 Task: Utilize Asana's Dependencies to ensure security updates are completed in a coordinated manner.
Action: Mouse moved to (305, 133)
Screenshot: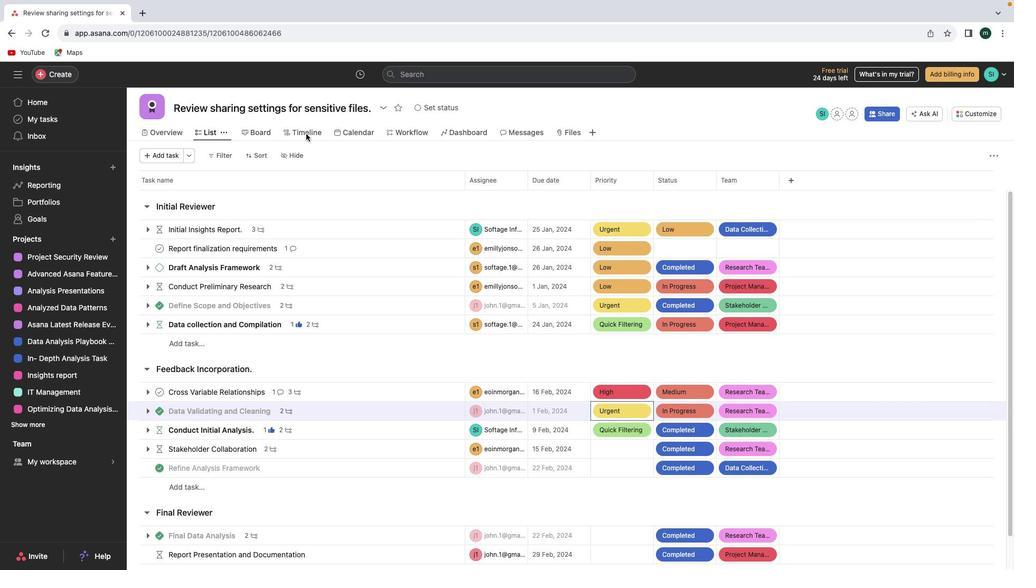 
Action: Mouse pressed left at (305, 133)
Screenshot: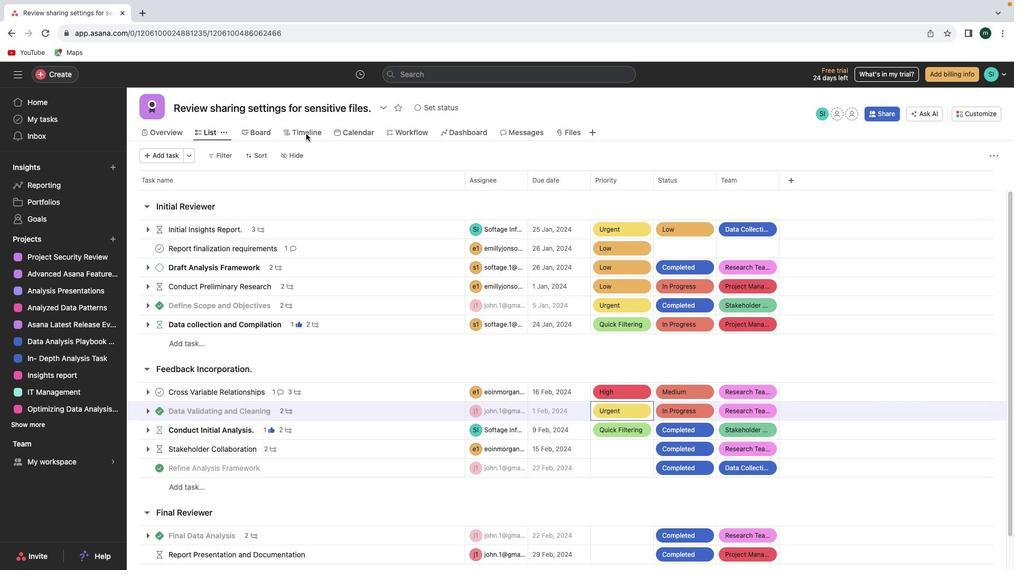 
Action: Mouse pressed left at (305, 133)
Screenshot: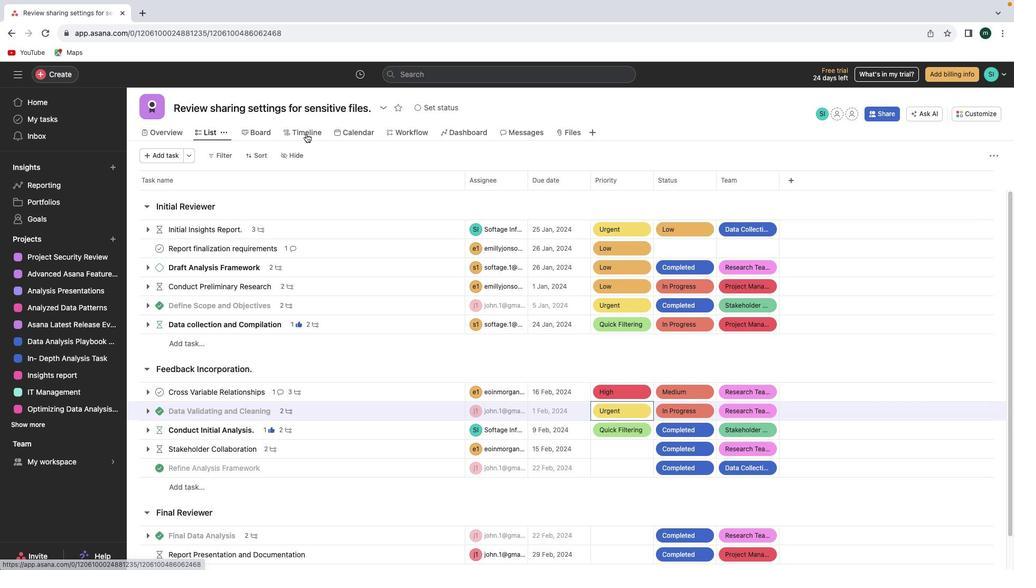 
Action: Mouse moved to (365, 252)
Screenshot: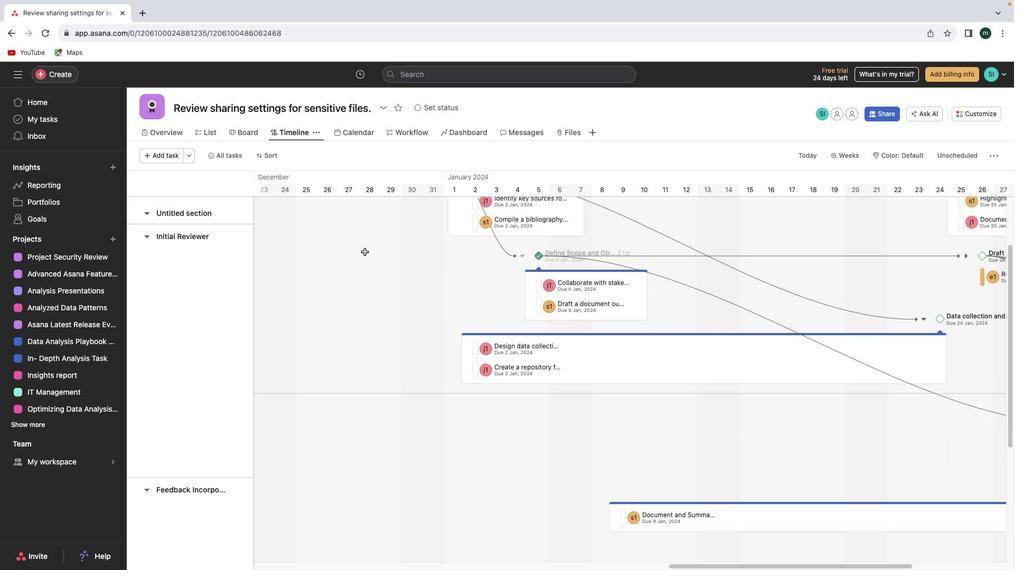 
Action: Mouse scrolled (365, 252) with delta (0, 0)
Screenshot: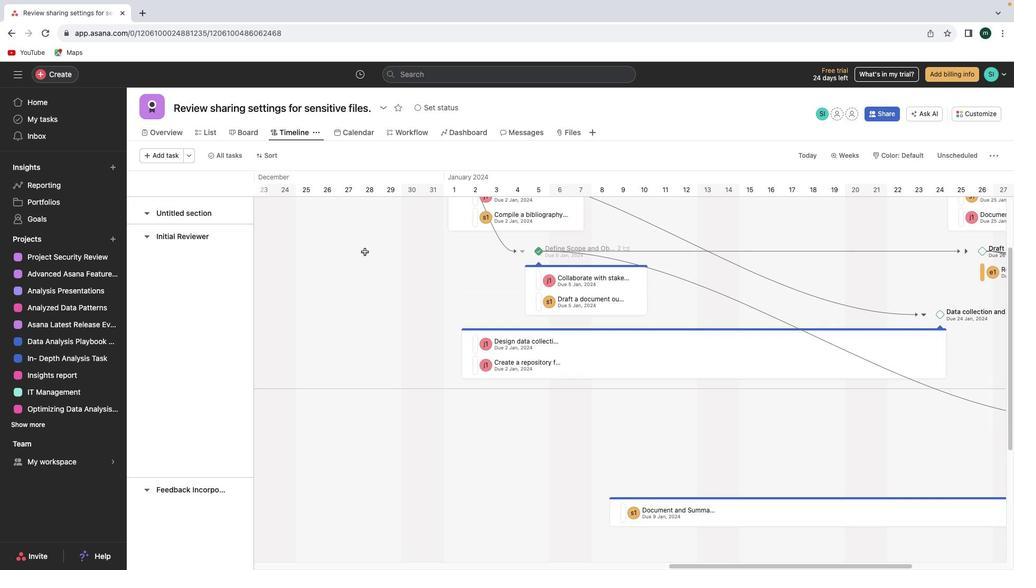 
Action: Mouse scrolled (365, 252) with delta (0, 0)
Screenshot: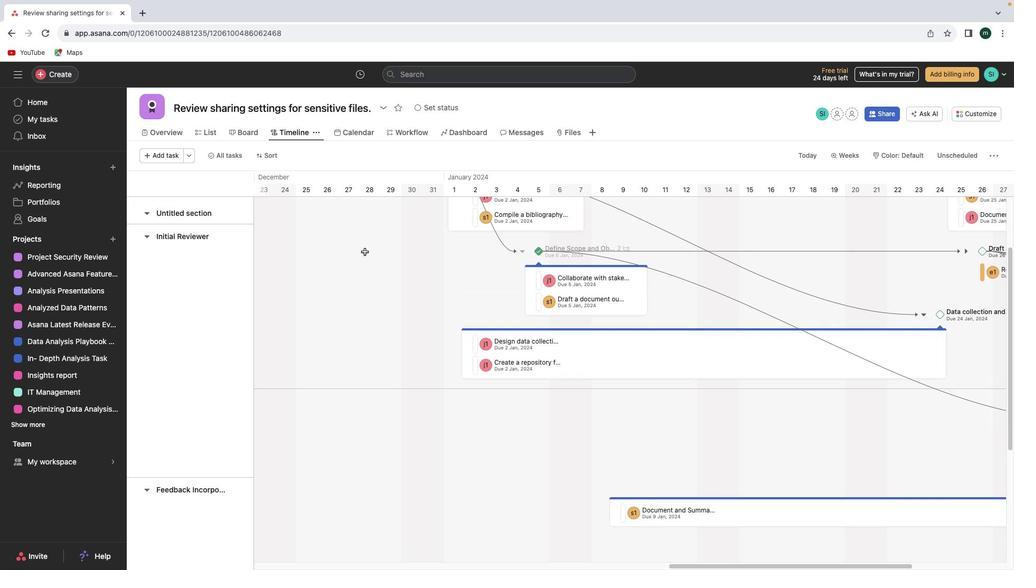 
Action: Mouse scrolled (365, 252) with delta (0, -1)
Screenshot: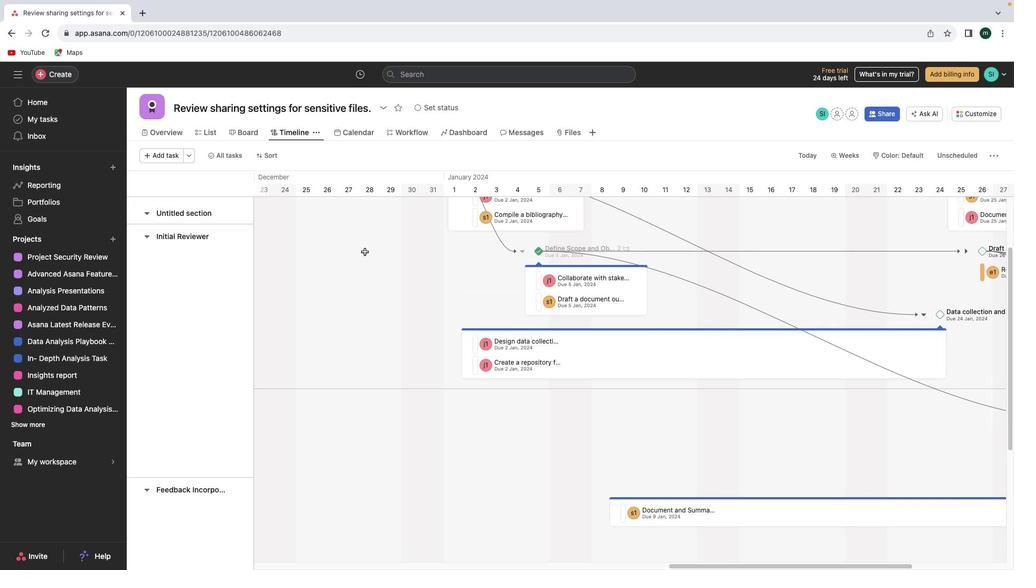 
Action: Mouse scrolled (365, 252) with delta (0, 0)
Screenshot: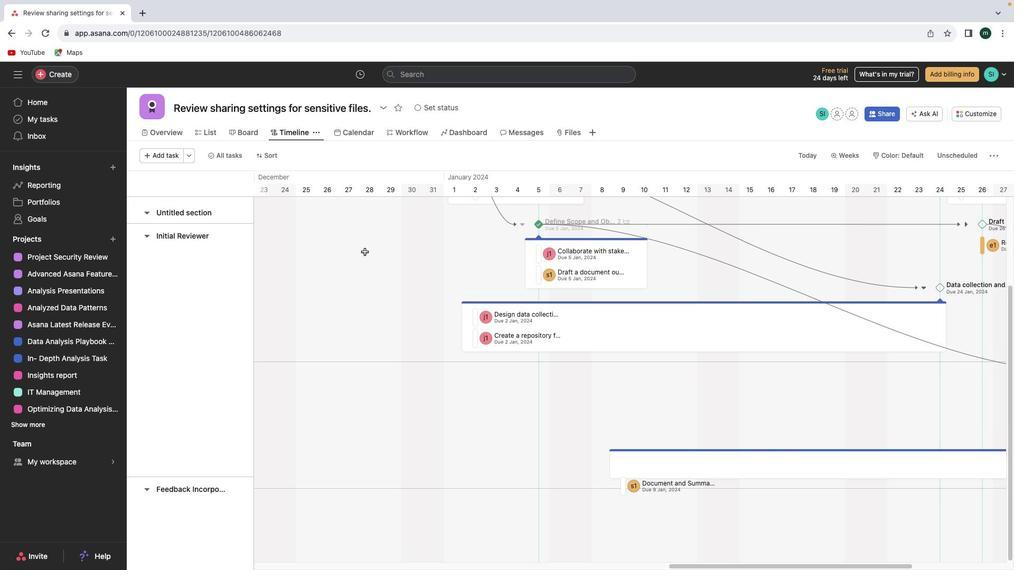 
Action: Mouse scrolled (365, 252) with delta (0, 0)
Screenshot: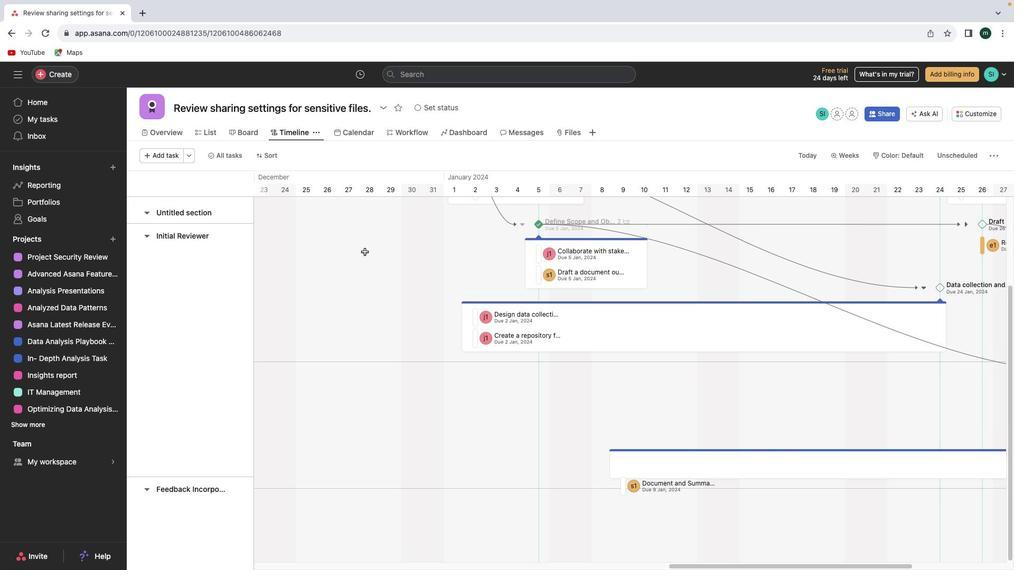 
Action: Mouse scrolled (365, 252) with delta (0, -1)
Screenshot: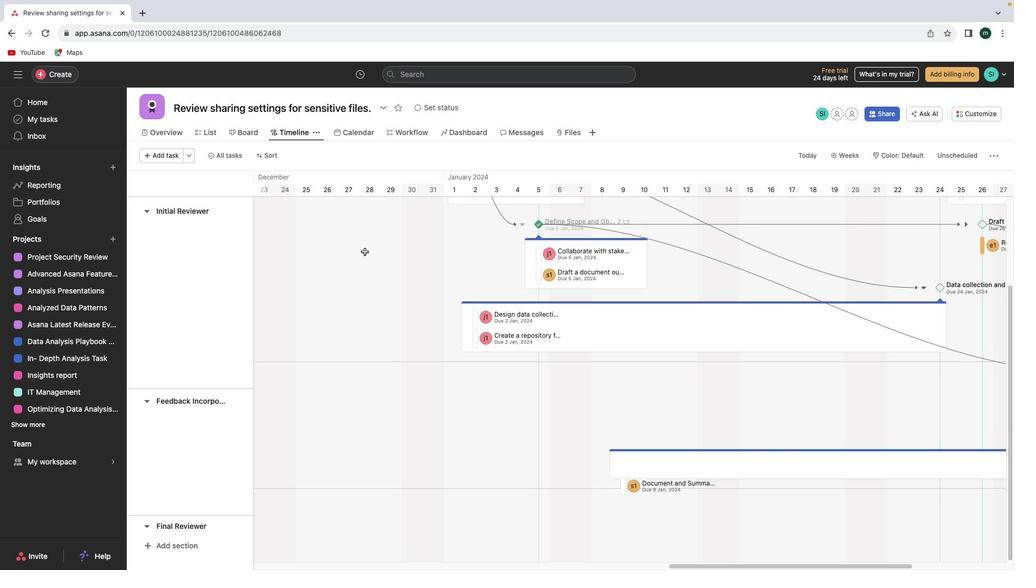 
Action: Mouse scrolled (365, 252) with delta (0, 0)
Screenshot: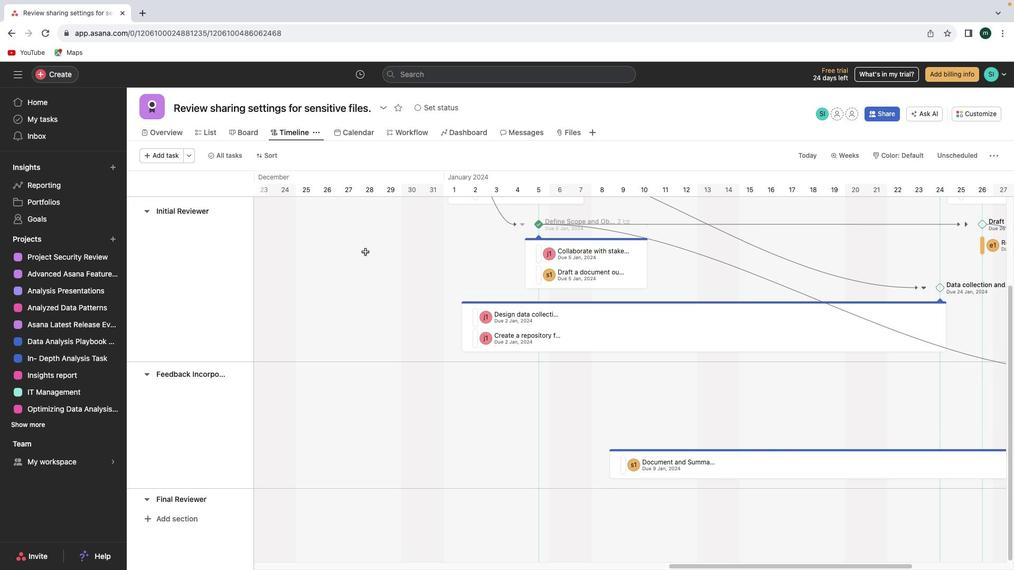 
Action: Mouse scrolled (365, 252) with delta (0, 0)
Screenshot: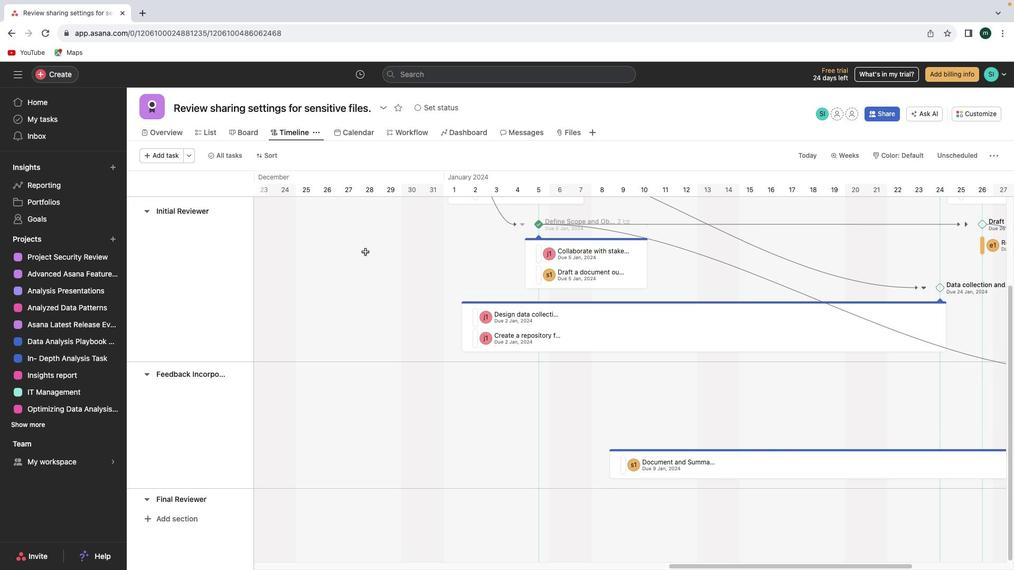 
Action: Mouse scrolled (365, 252) with delta (0, -1)
Screenshot: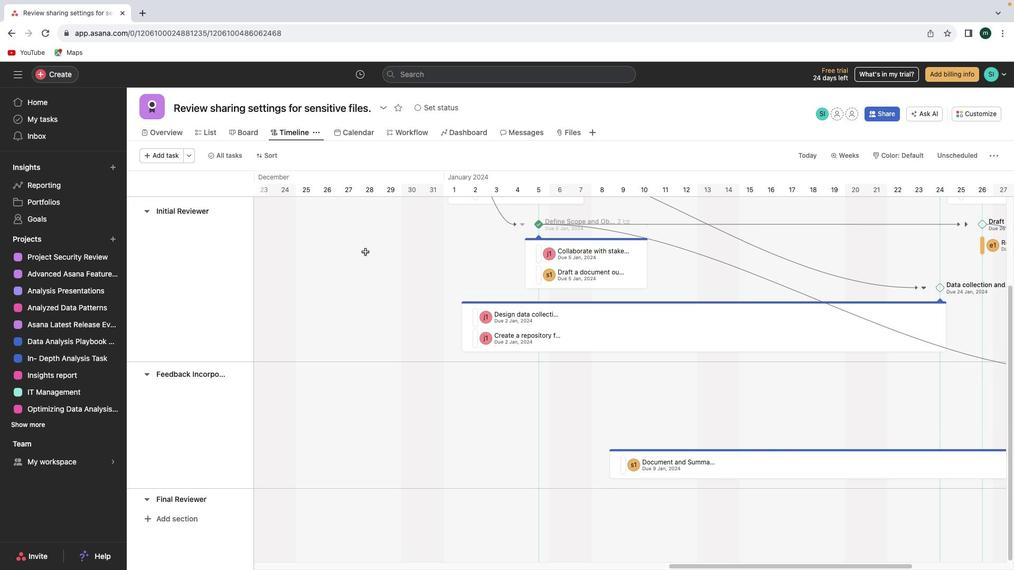 
Action: Mouse scrolled (365, 252) with delta (0, -2)
Screenshot: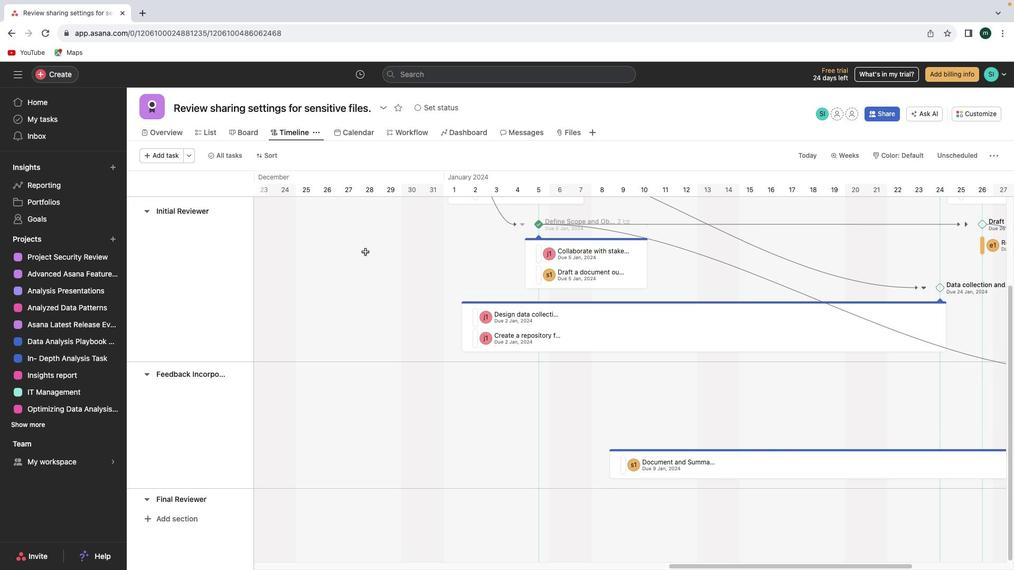 
Action: Mouse moved to (365, 252)
Screenshot: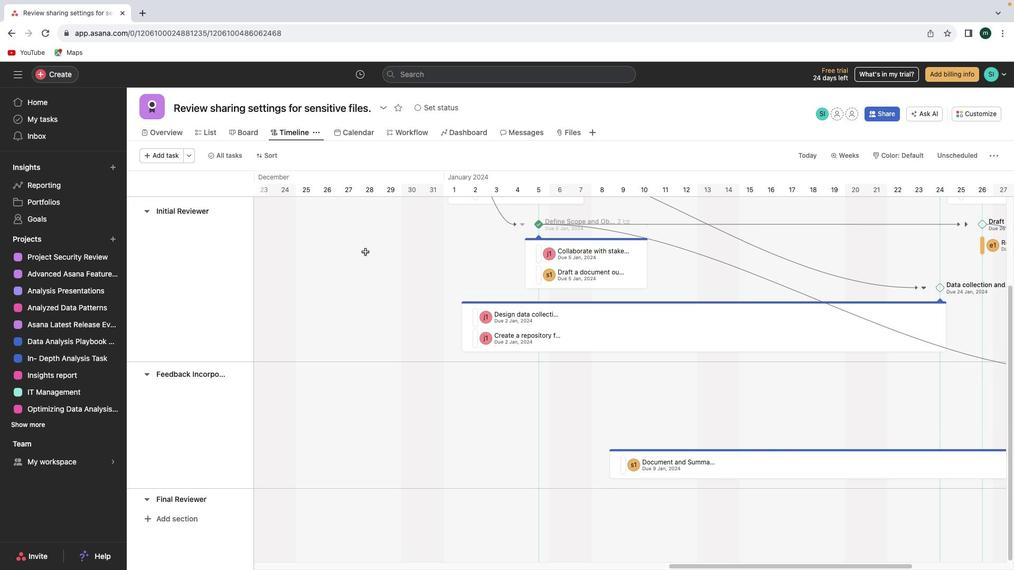 
Action: Mouse scrolled (365, 252) with delta (0, 0)
Screenshot: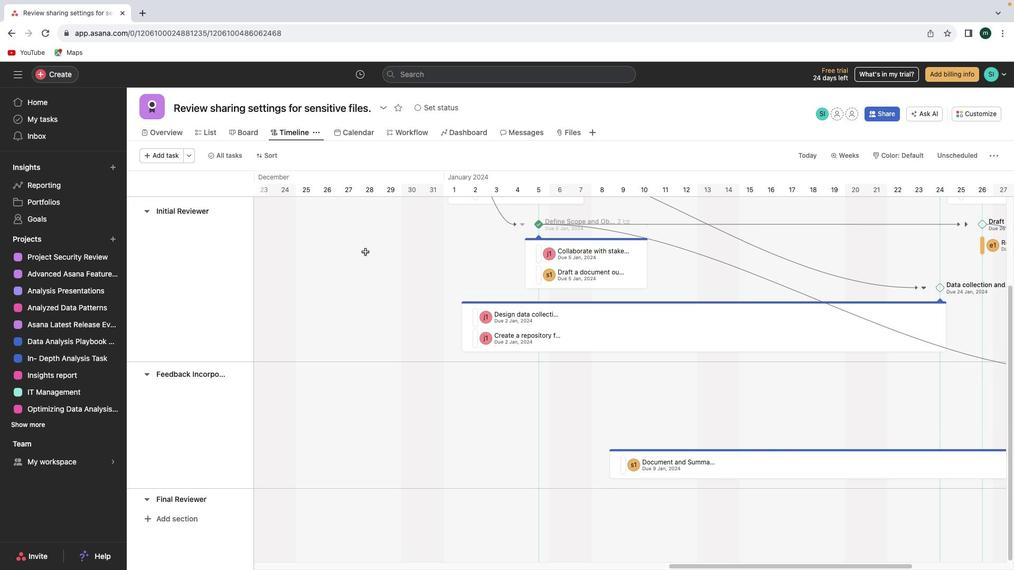 
Action: Mouse scrolled (365, 252) with delta (0, 0)
Screenshot: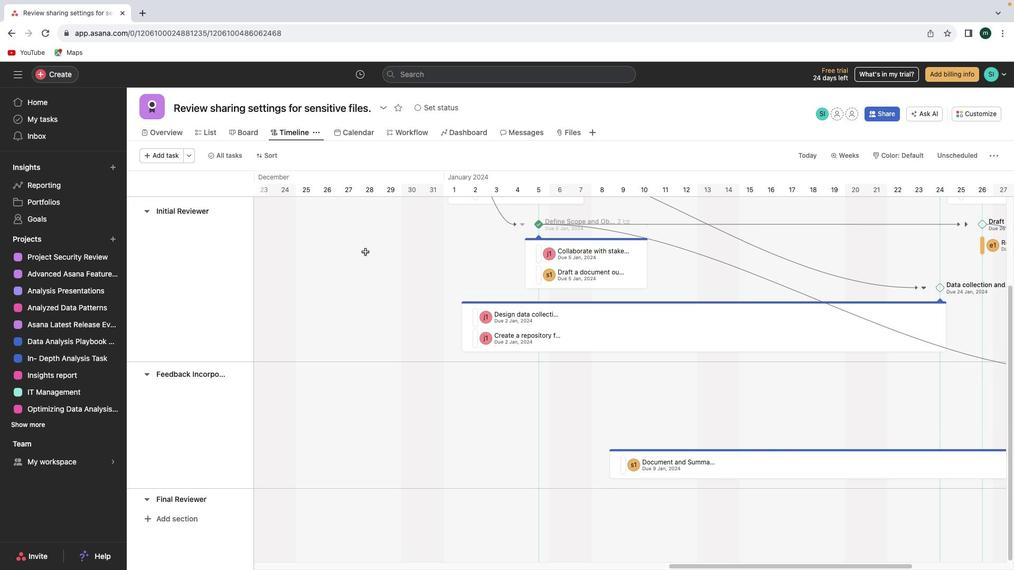 
Action: Mouse scrolled (365, 252) with delta (0, -1)
Screenshot: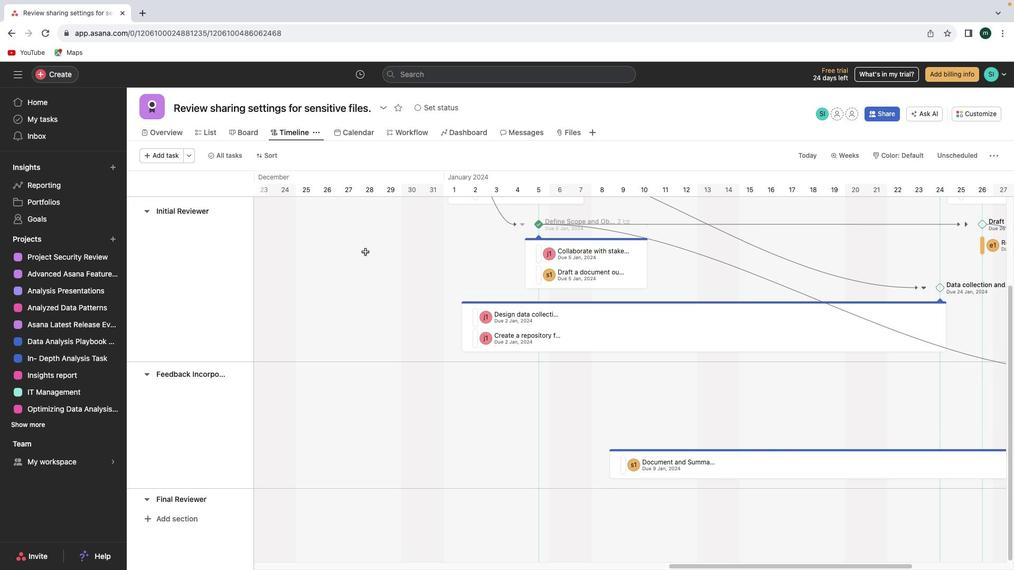 
Action: Mouse scrolled (365, 252) with delta (0, -2)
Screenshot: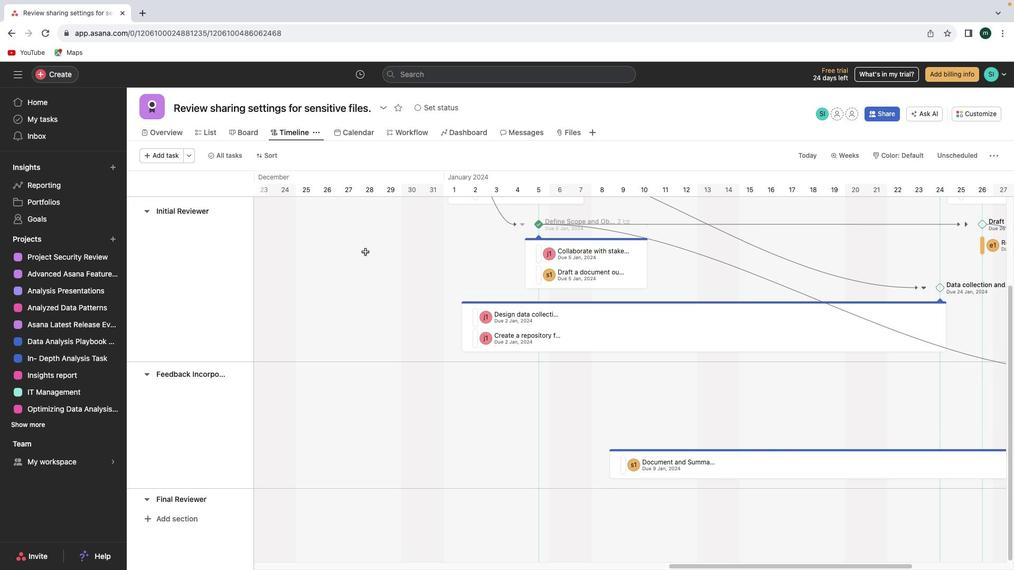 
Action: Mouse scrolled (365, 252) with delta (0, 0)
Screenshot: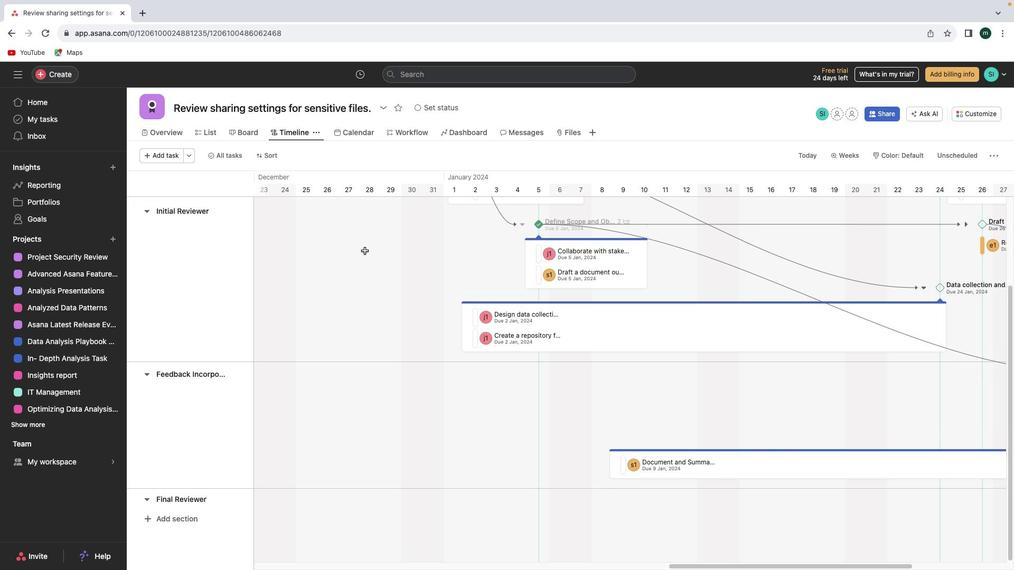 
Action: Mouse scrolled (365, 252) with delta (0, 0)
Screenshot: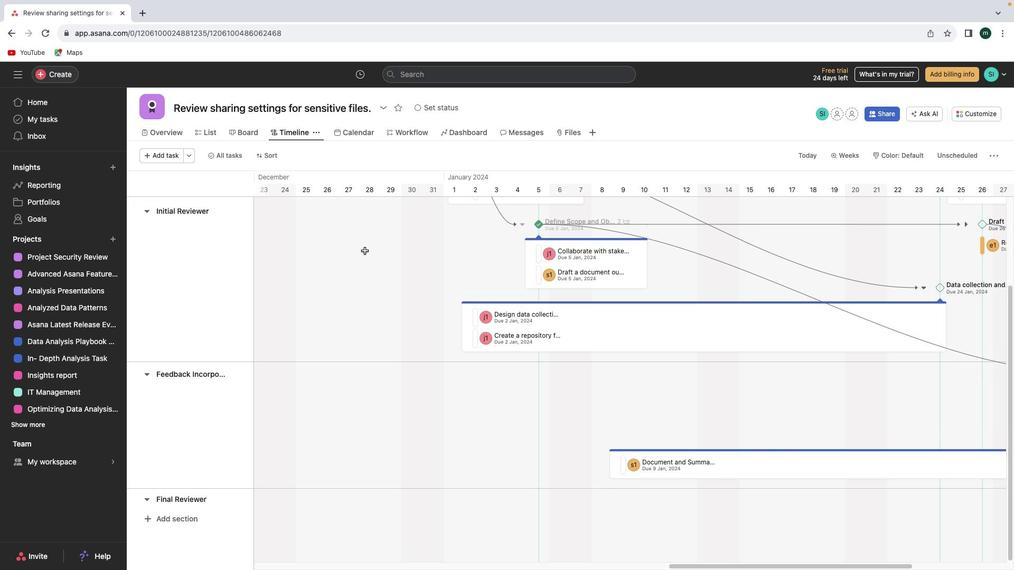 
Action: Mouse scrolled (365, 252) with delta (0, -1)
Screenshot: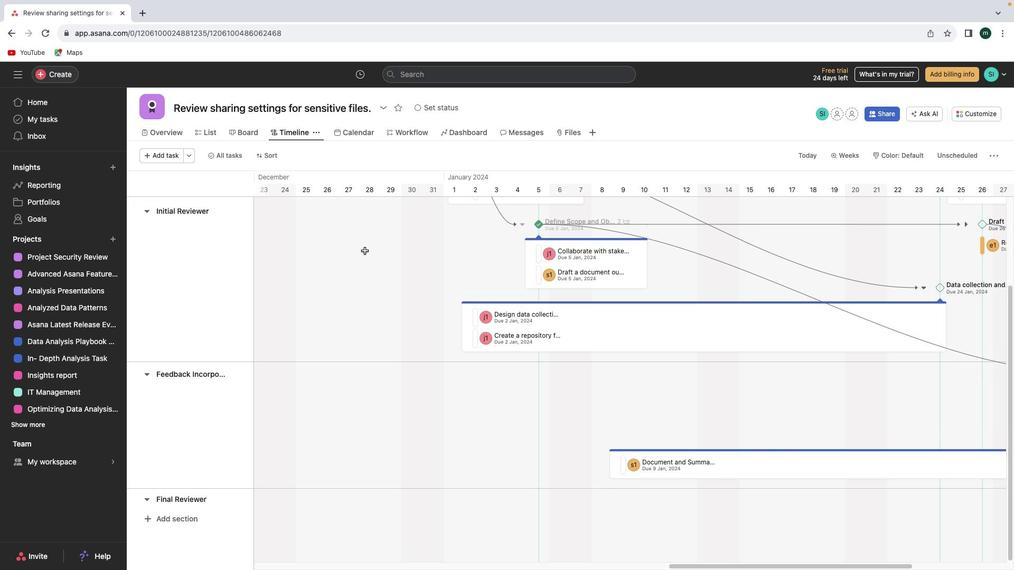 
Action: Mouse scrolled (365, 252) with delta (0, -2)
Screenshot: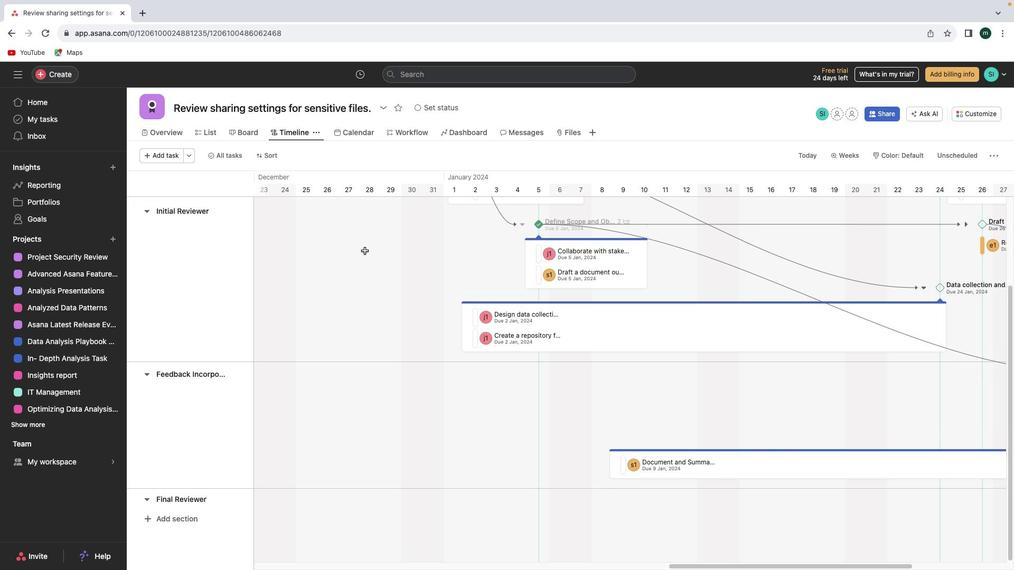 
Action: Mouse moved to (365, 251)
Screenshot: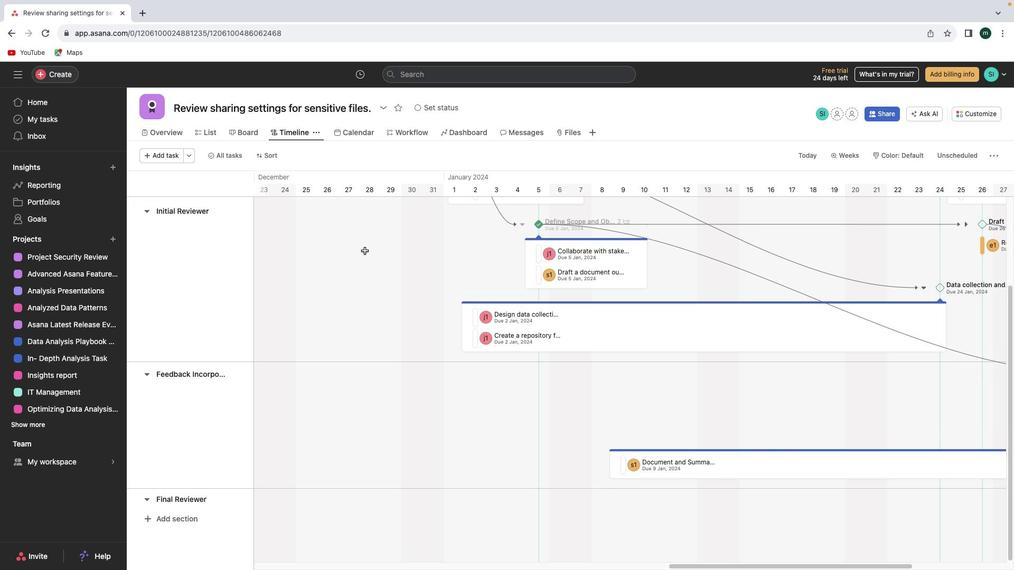 
Action: Mouse scrolled (365, 251) with delta (0, 0)
Screenshot: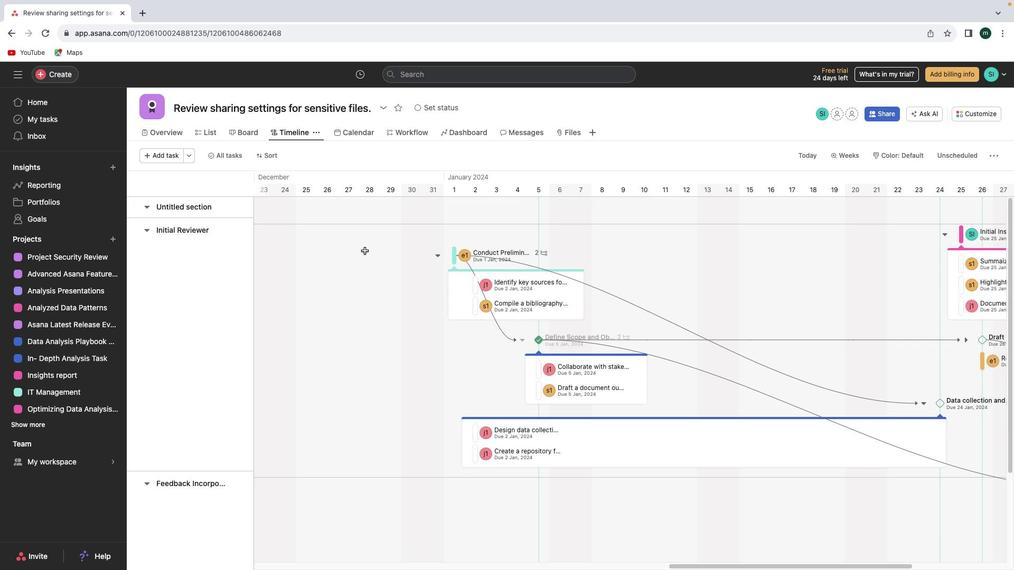 
Action: Mouse scrolled (365, 251) with delta (0, 0)
Screenshot: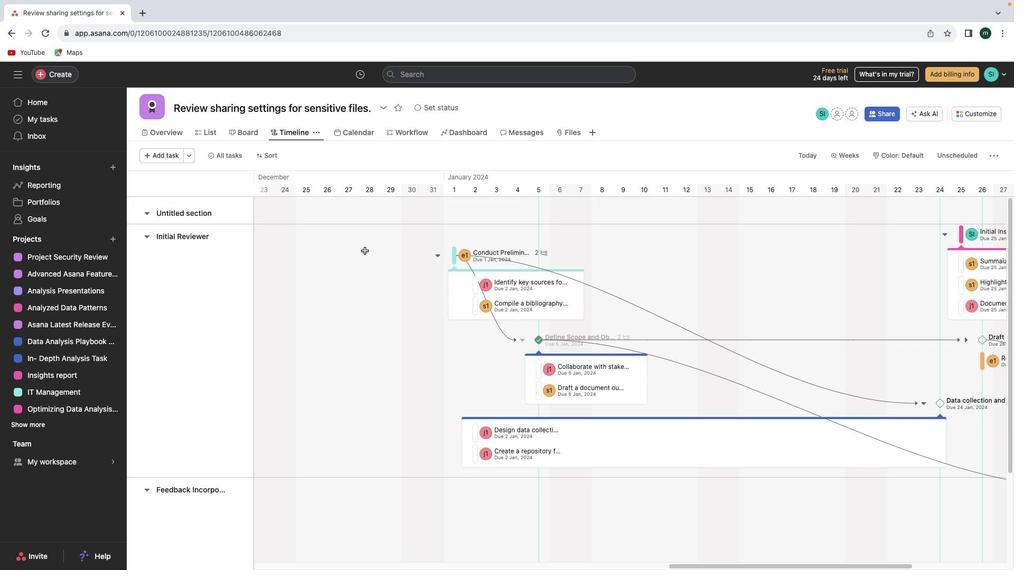 
Action: Mouse scrolled (365, 251) with delta (0, 1)
Screenshot: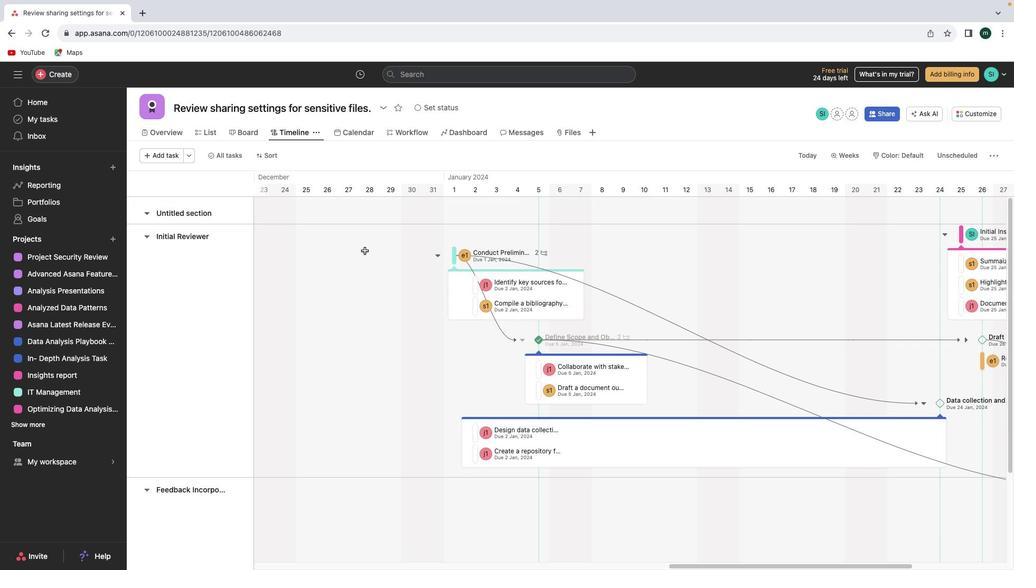 
Action: Mouse scrolled (365, 251) with delta (0, 2)
Screenshot: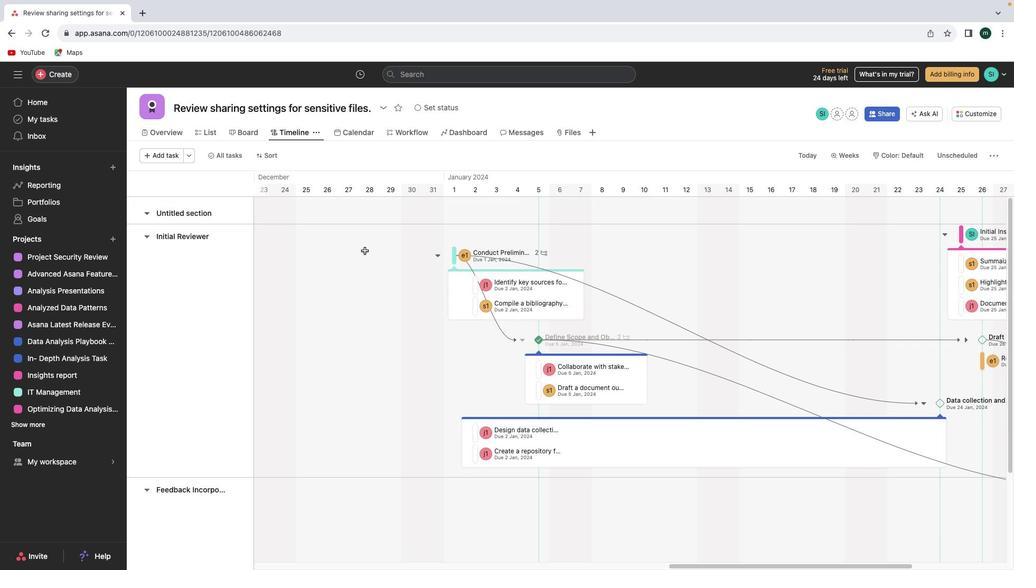 
Action: Mouse scrolled (365, 251) with delta (0, 3)
Screenshot: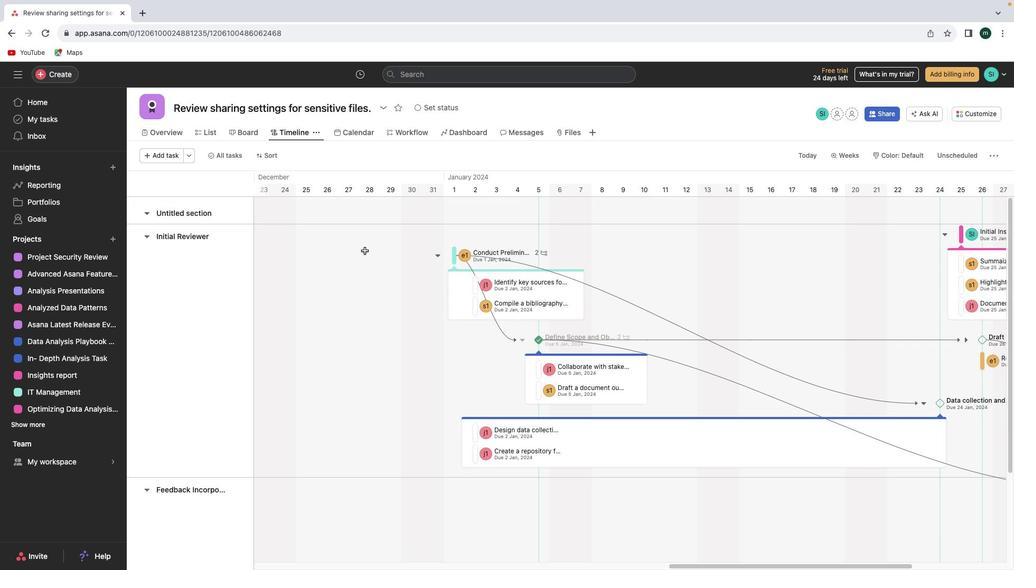 
Action: Mouse scrolled (365, 251) with delta (0, 0)
Screenshot: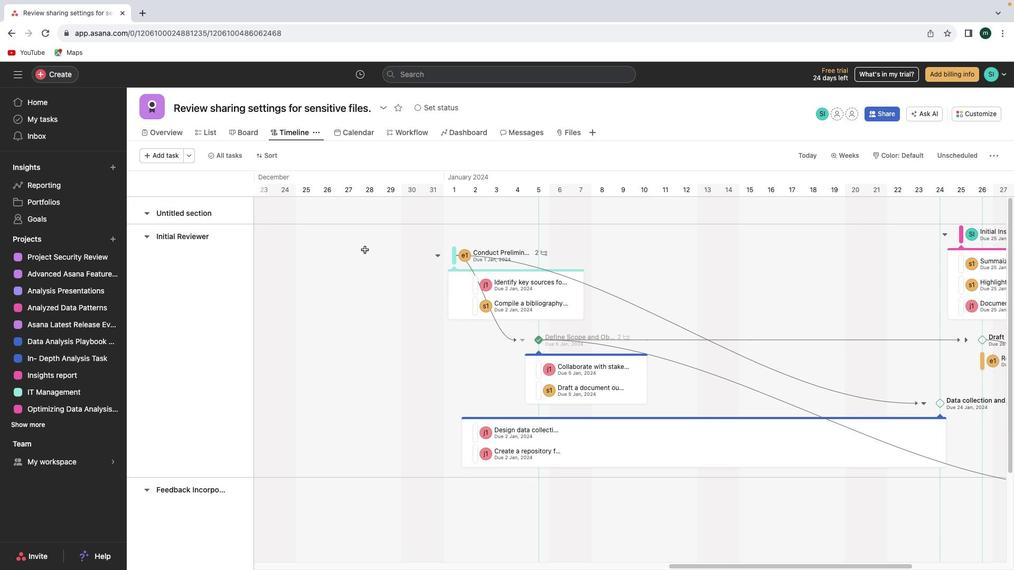 
Action: Mouse scrolled (365, 251) with delta (0, 0)
Screenshot: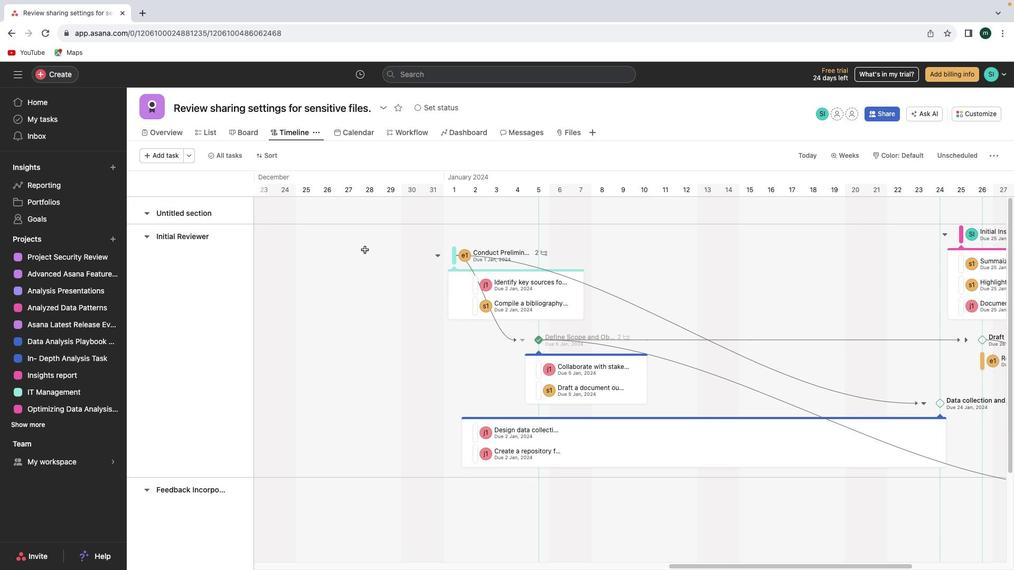 
Action: Mouse scrolled (365, 251) with delta (0, 1)
Screenshot: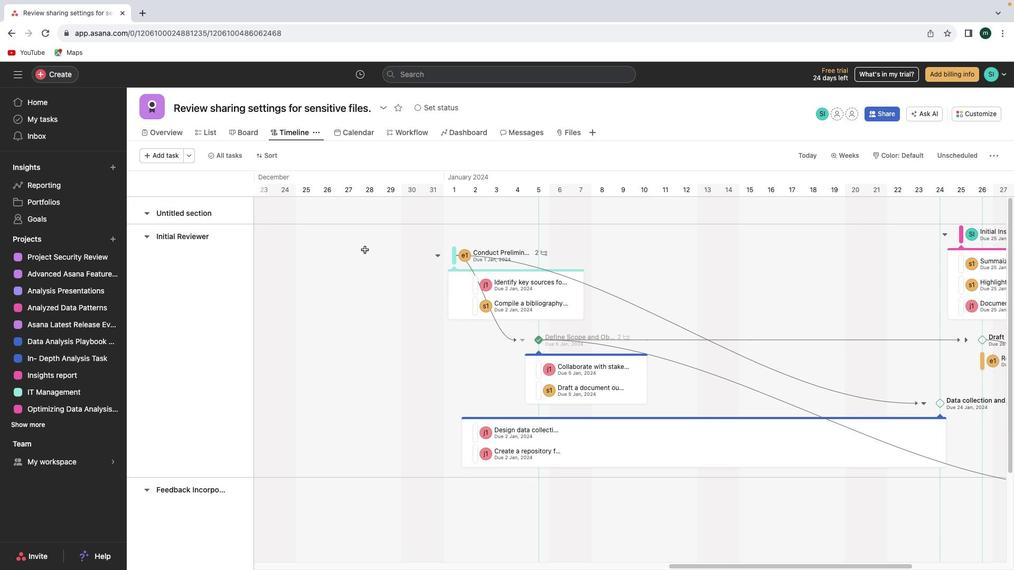 
Action: Mouse scrolled (365, 251) with delta (0, 2)
Screenshot: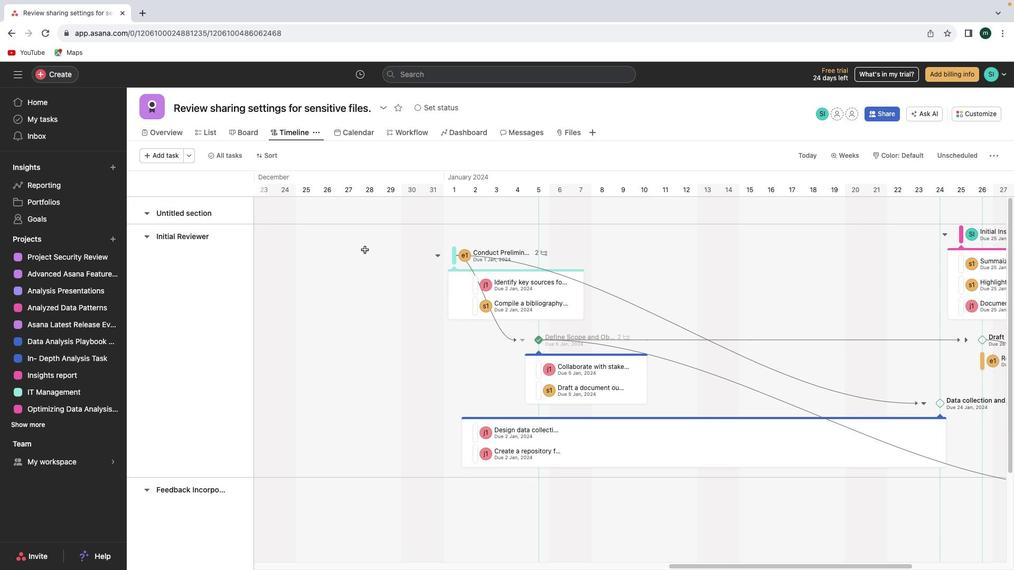 
Action: Mouse scrolled (365, 251) with delta (0, 3)
Screenshot: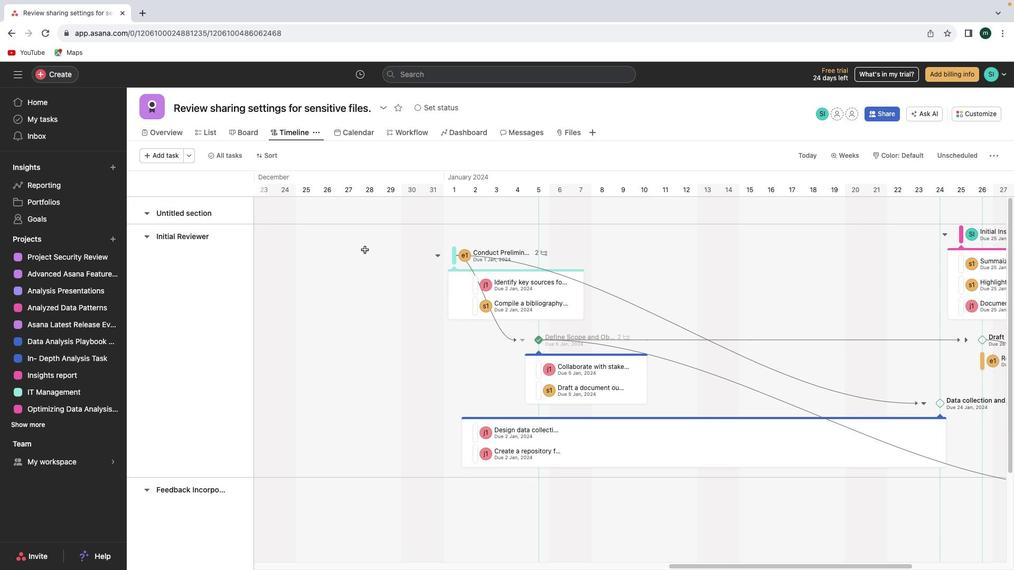 
Action: Mouse scrolled (365, 251) with delta (0, 3)
Screenshot: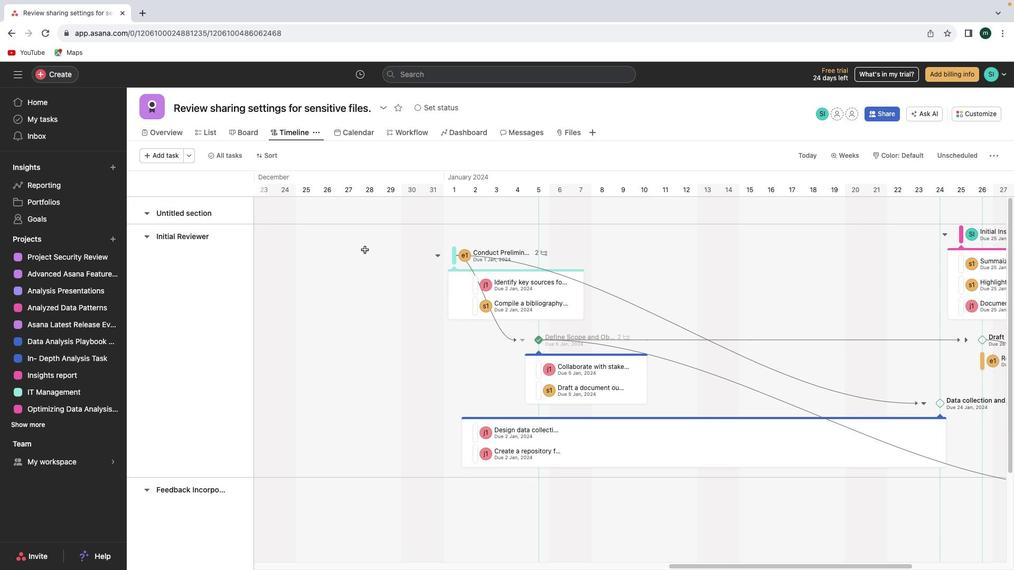 
Action: Mouse moved to (364, 250)
Screenshot: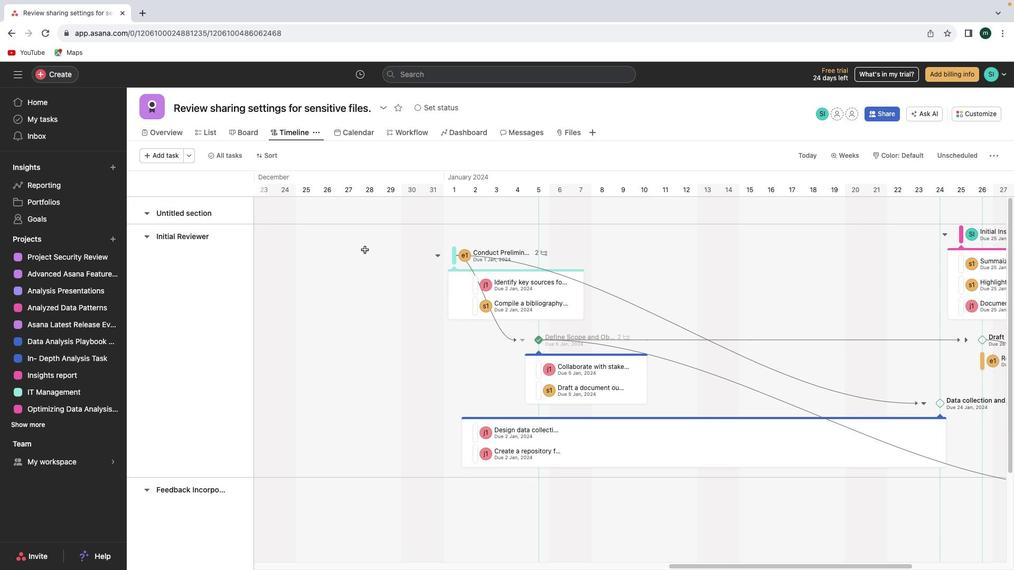 
Action: Mouse scrolled (364, 250) with delta (0, 0)
Screenshot: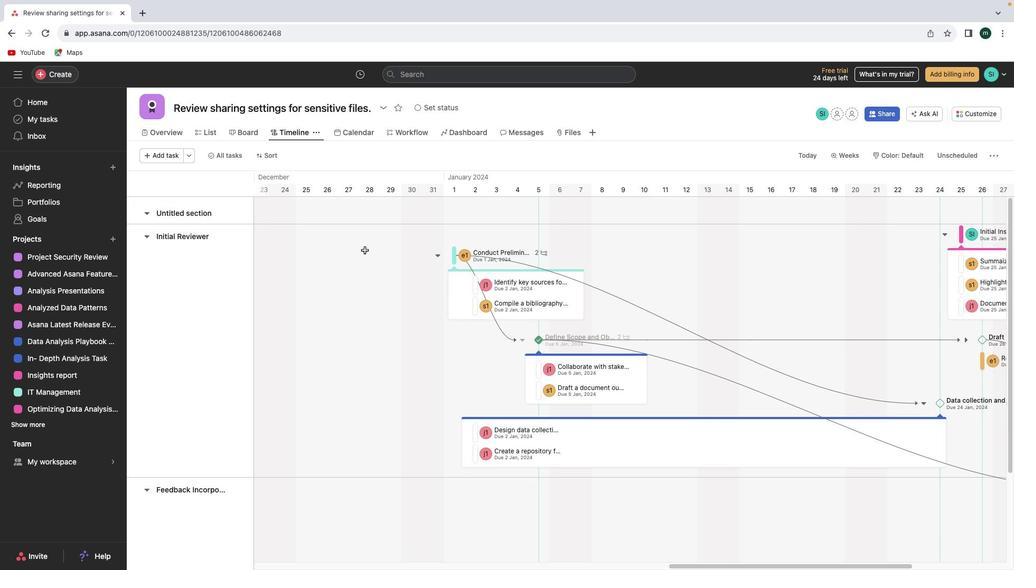 
Action: Mouse scrolled (364, 250) with delta (0, 0)
Screenshot: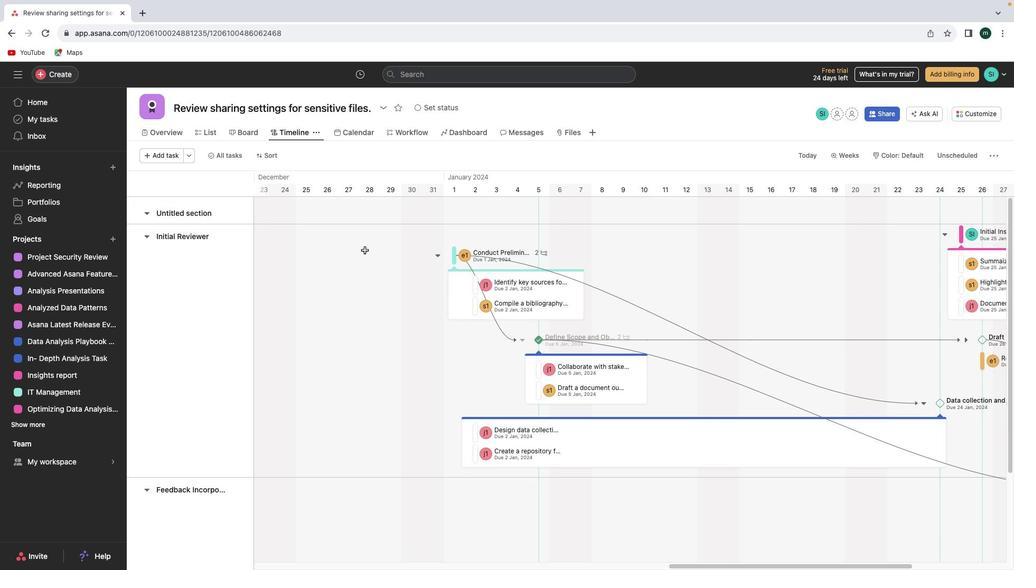 
Action: Mouse scrolled (364, 250) with delta (0, 1)
Screenshot: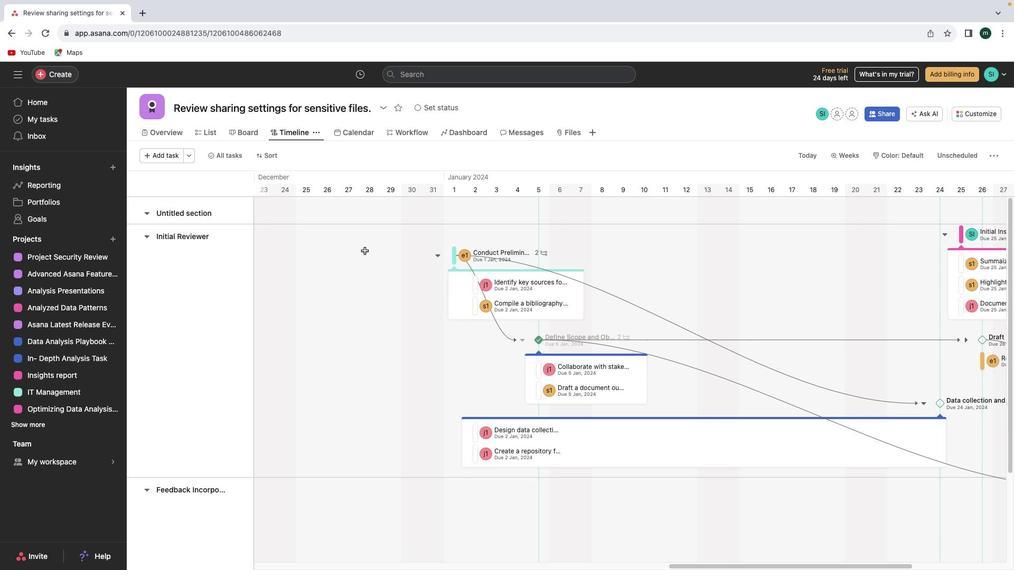 
Action: Mouse scrolled (364, 250) with delta (0, 2)
Screenshot: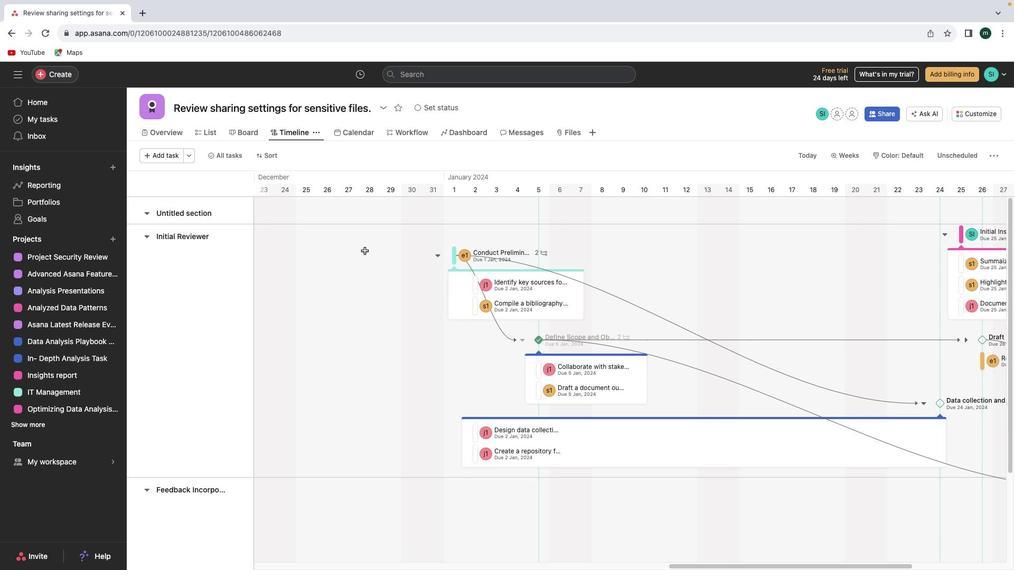 
Action: Mouse scrolled (364, 250) with delta (0, 3)
Screenshot: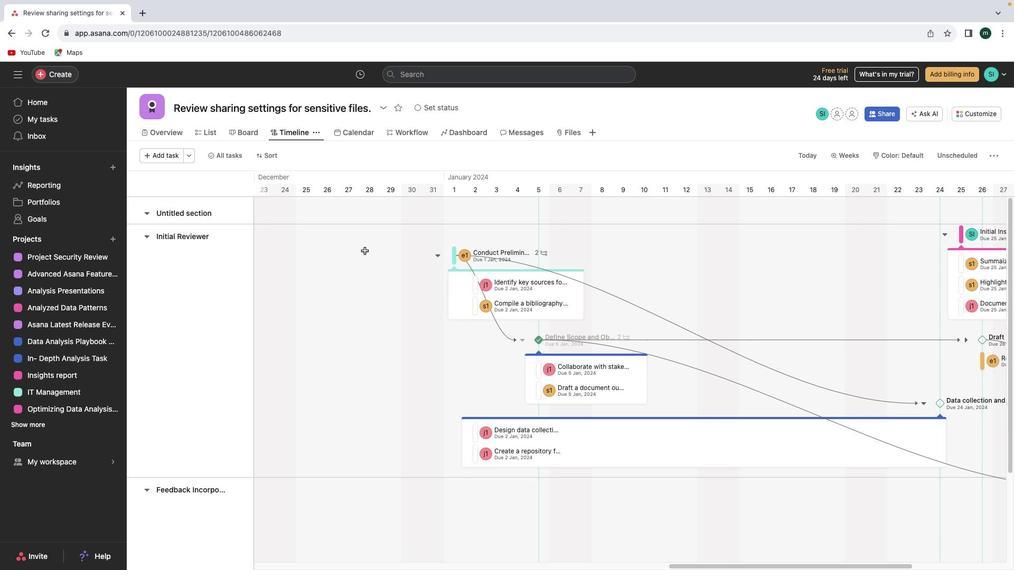 
Action: Mouse moved to (364, 251)
Screenshot: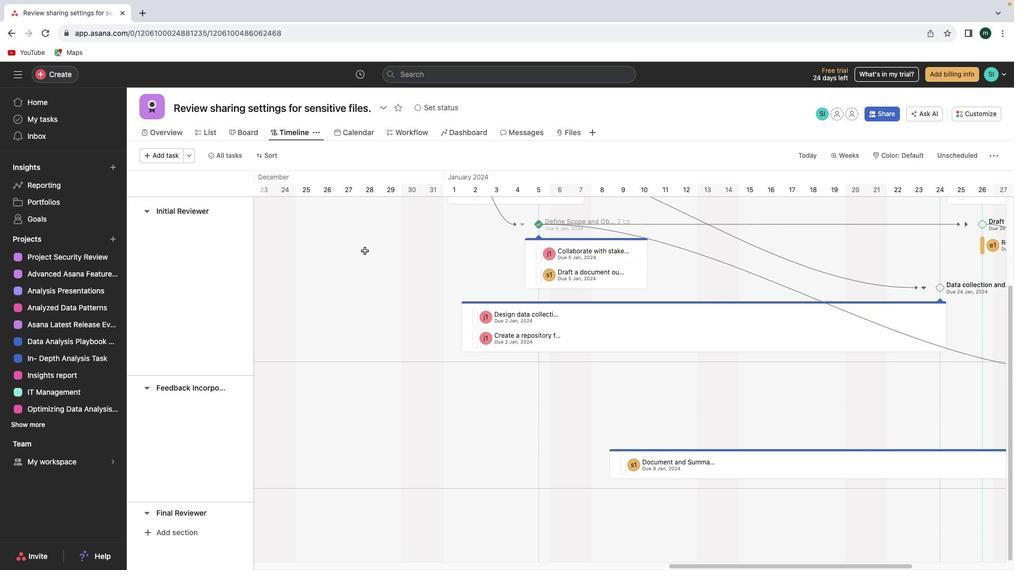 
Action: Mouse scrolled (364, 251) with delta (0, 0)
Screenshot: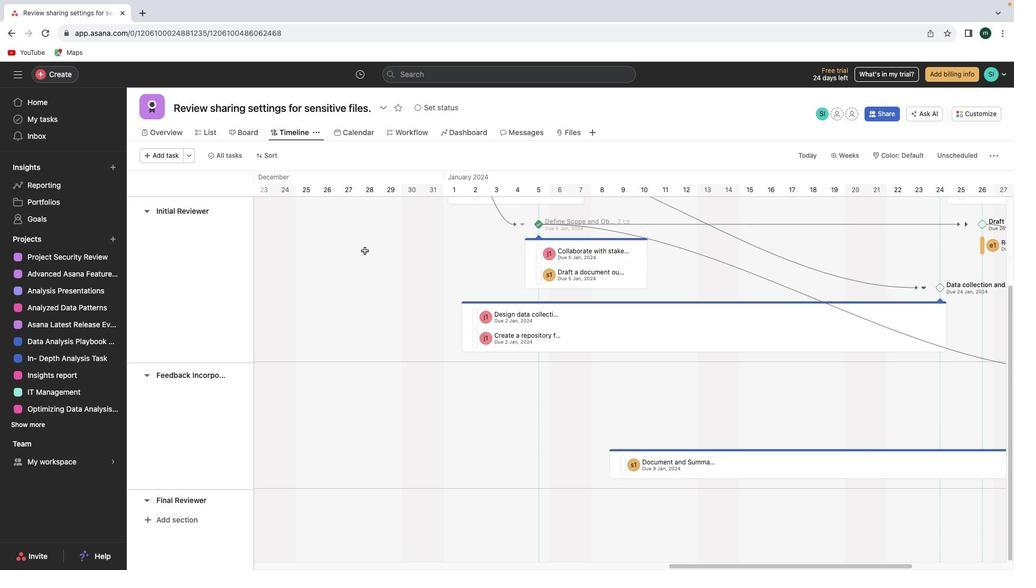 
Action: Mouse scrolled (364, 251) with delta (0, 0)
Screenshot: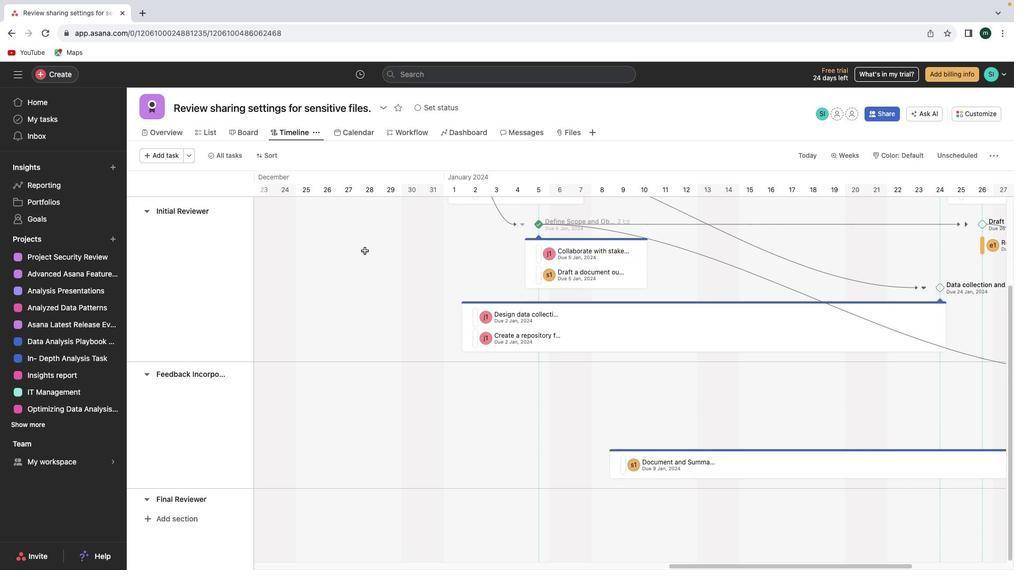 
Action: Mouse scrolled (364, 251) with delta (0, -2)
Screenshot: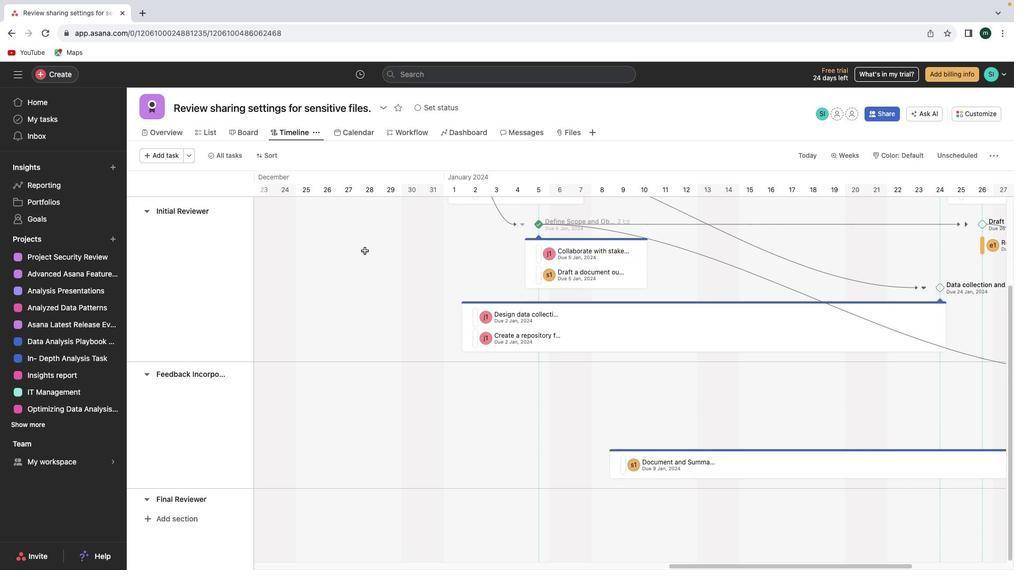 
Action: Mouse scrolled (364, 251) with delta (0, -2)
Screenshot: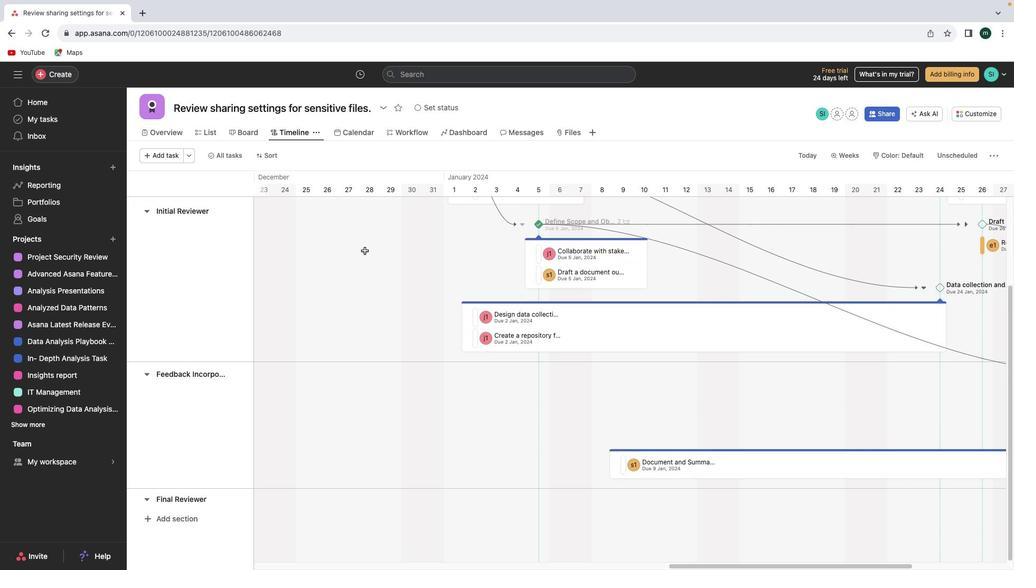 
Action: Mouse scrolled (364, 251) with delta (0, -3)
Screenshot: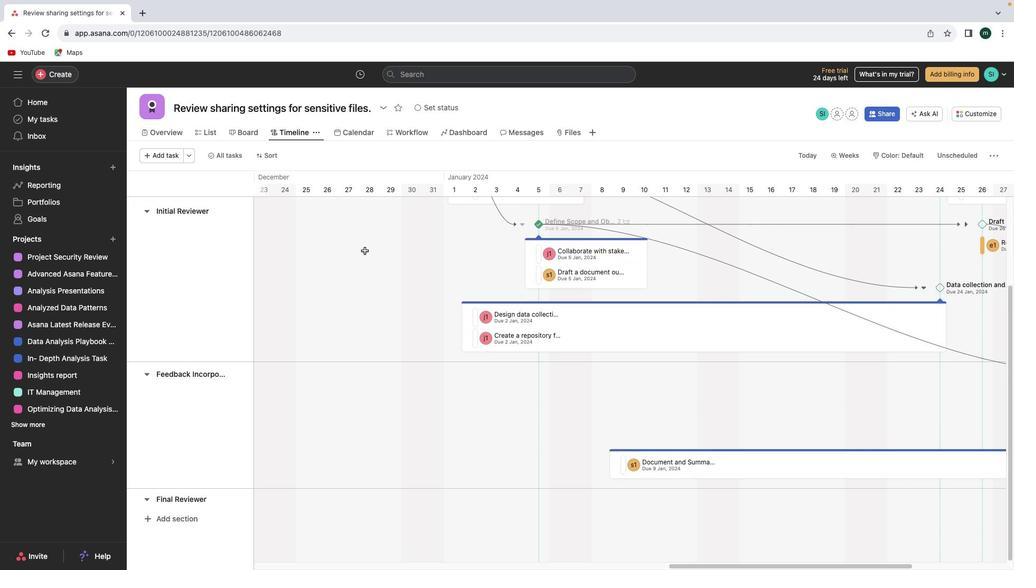 
Action: Mouse scrolled (364, 251) with delta (0, 0)
Screenshot: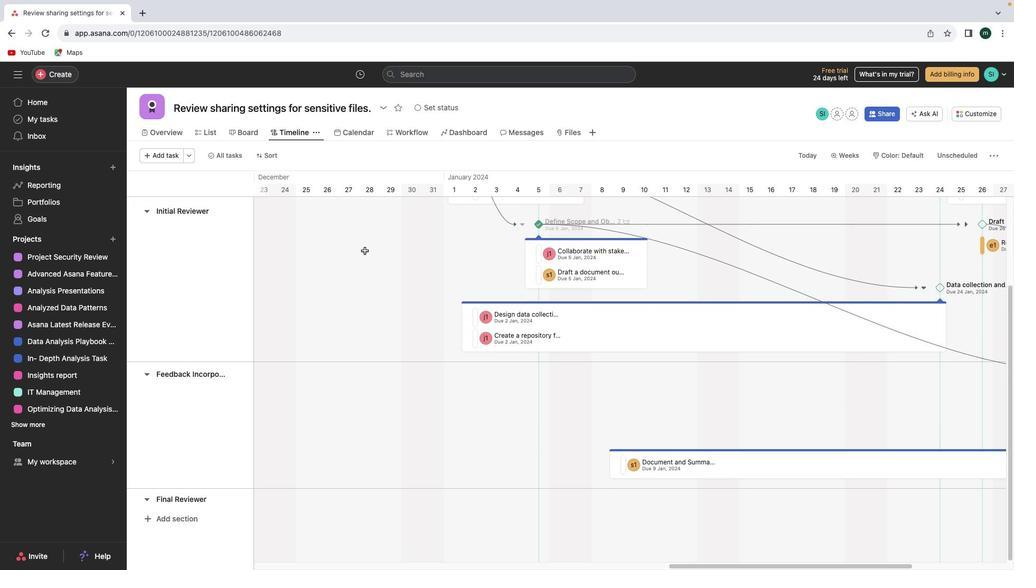 
Action: Mouse scrolled (364, 251) with delta (0, 0)
Screenshot: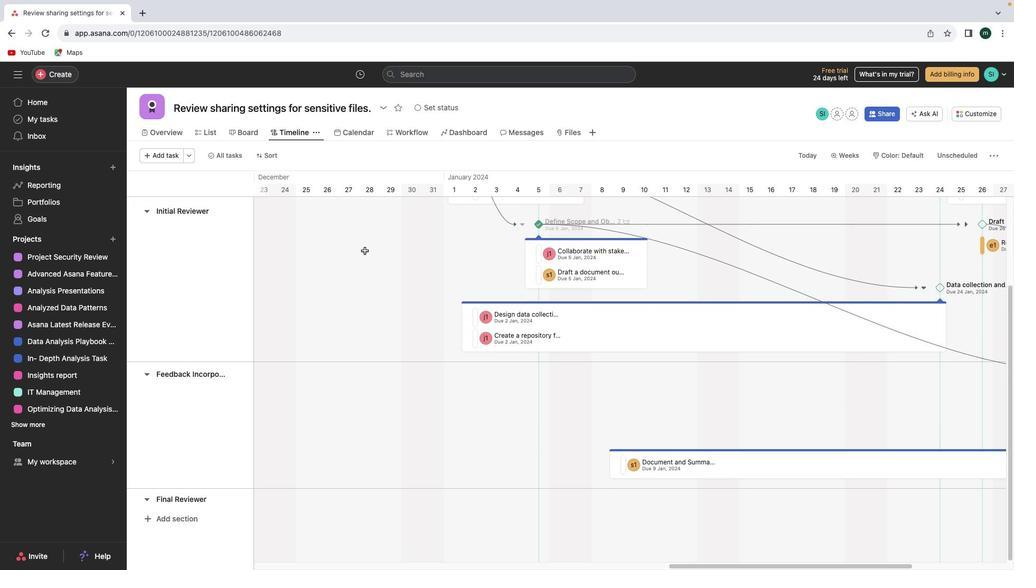 
Action: Mouse scrolled (364, 251) with delta (0, -2)
Screenshot: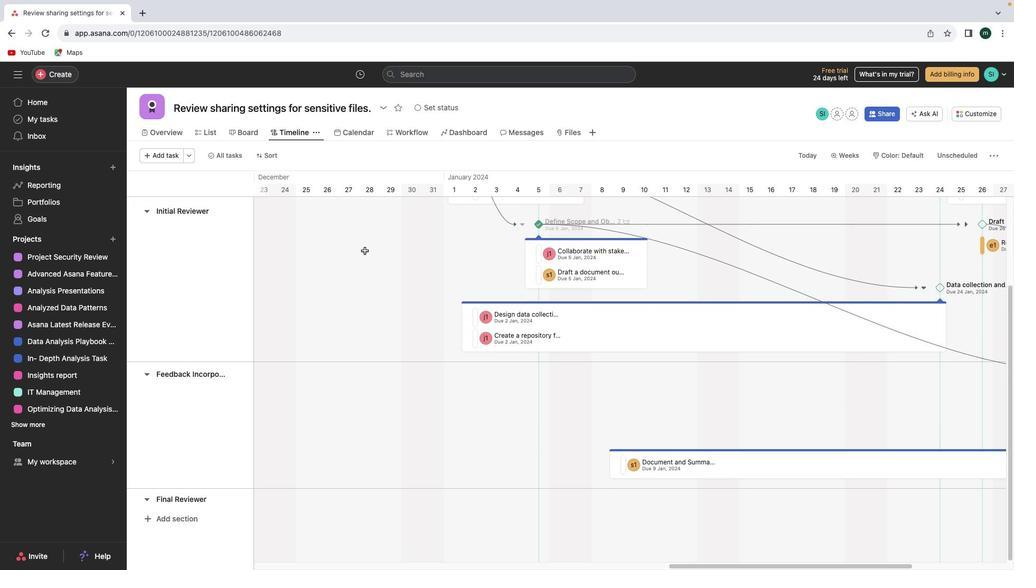 
Action: Mouse scrolled (364, 251) with delta (0, -2)
Screenshot: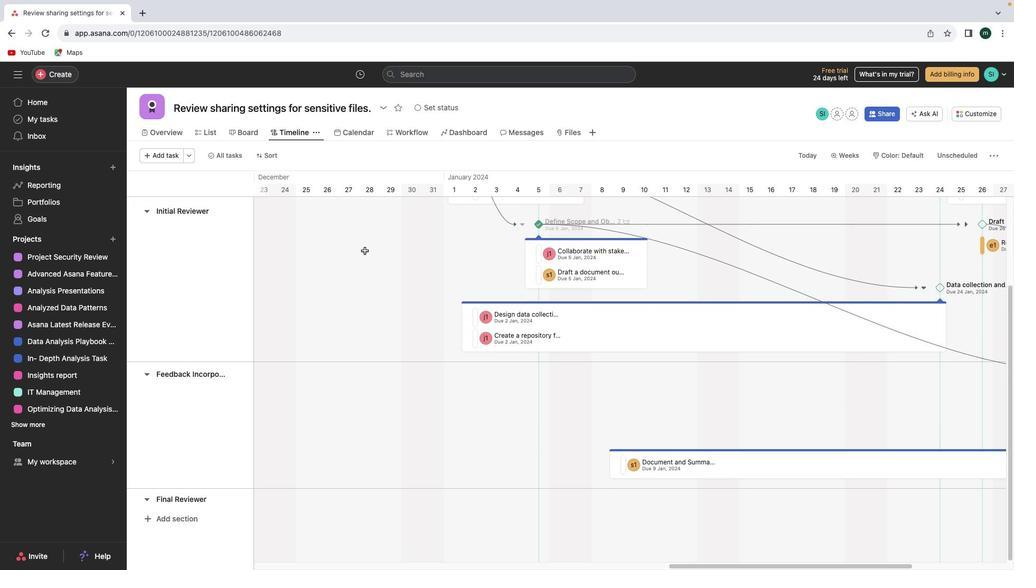 
Action: Mouse scrolled (364, 251) with delta (0, -3)
Screenshot: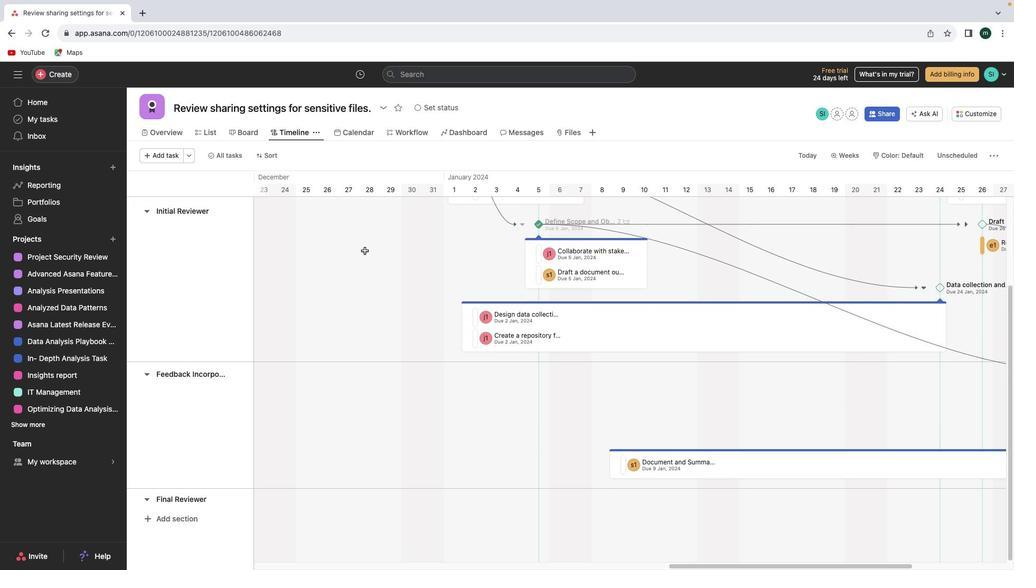 
Action: Mouse scrolled (364, 251) with delta (0, 0)
Screenshot: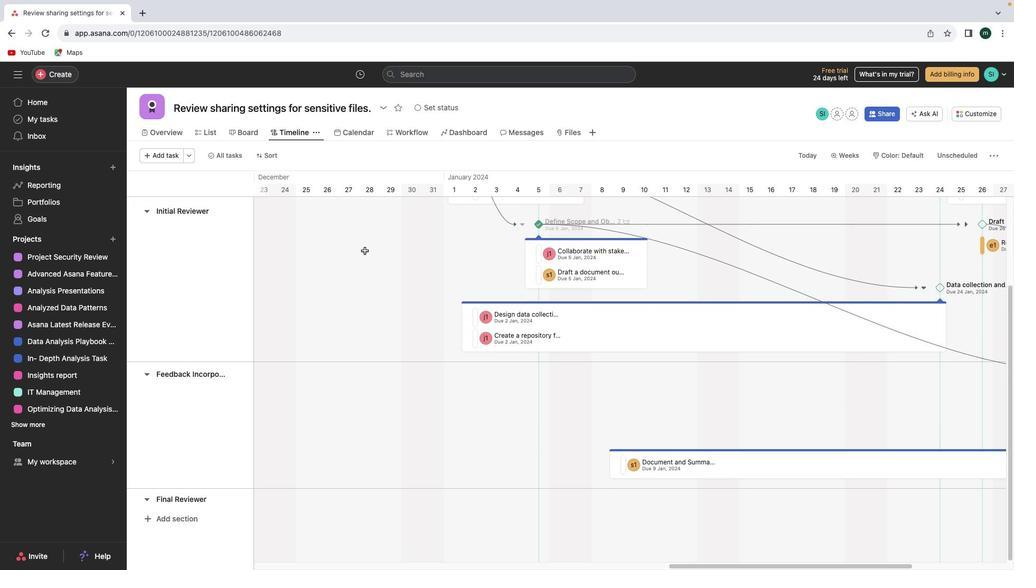 
Action: Mouse scrolled (364, 251) with delta (0, 0)
Screenshot: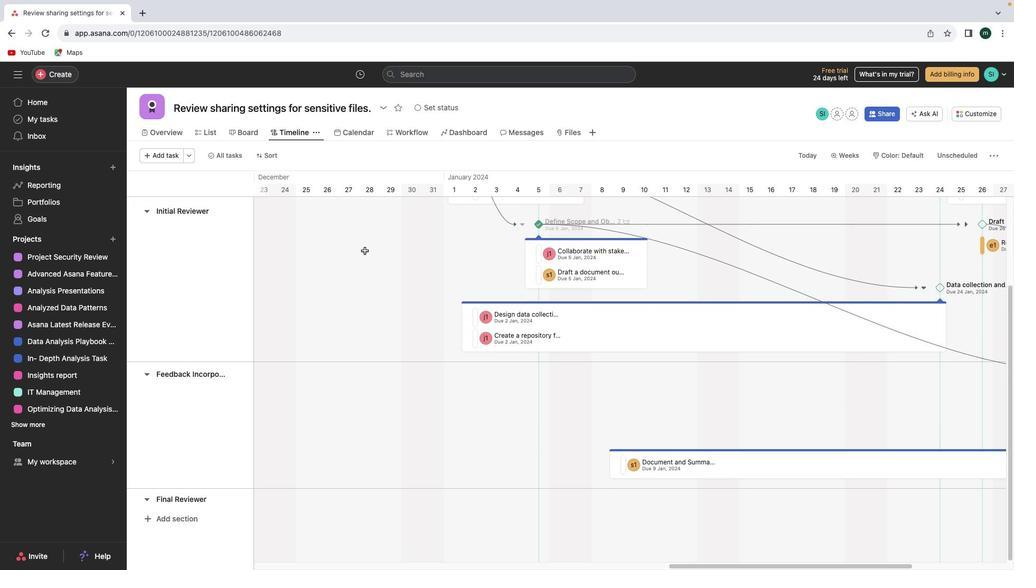 
Action: Mouse scrolled (364, 251) with delta (0, -1)
Screenshot: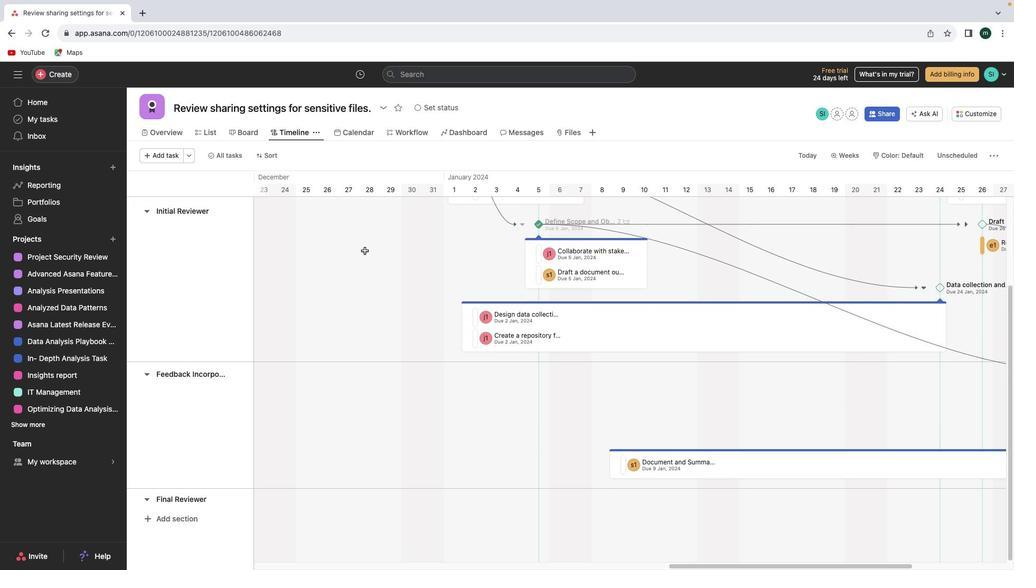 
Action: Mouse scrolled (364, 251) with delta (0, -2)
Screenshot: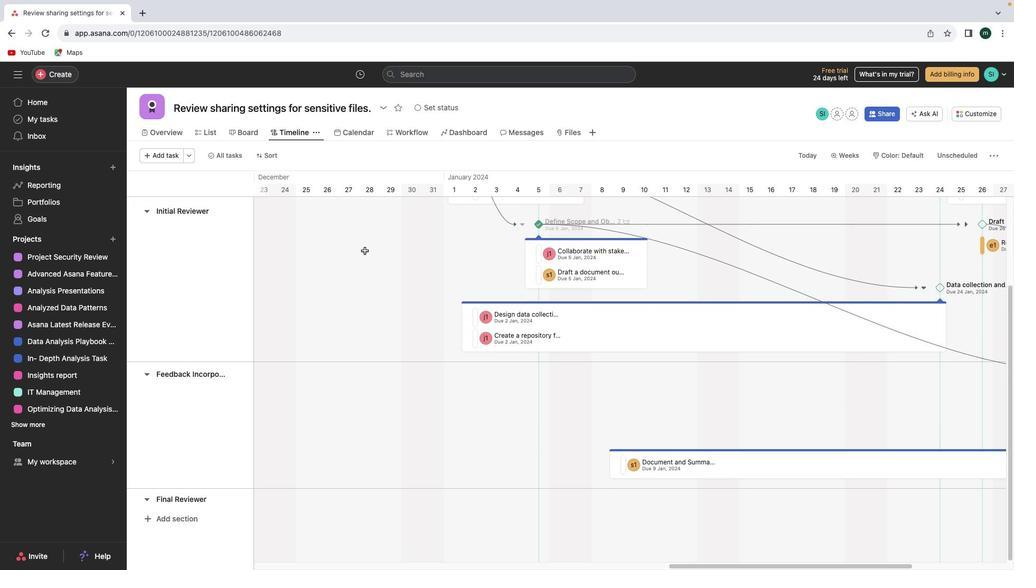
Action: Mouse scrolled (364, 251) with delta (0, -3)
Screenshot: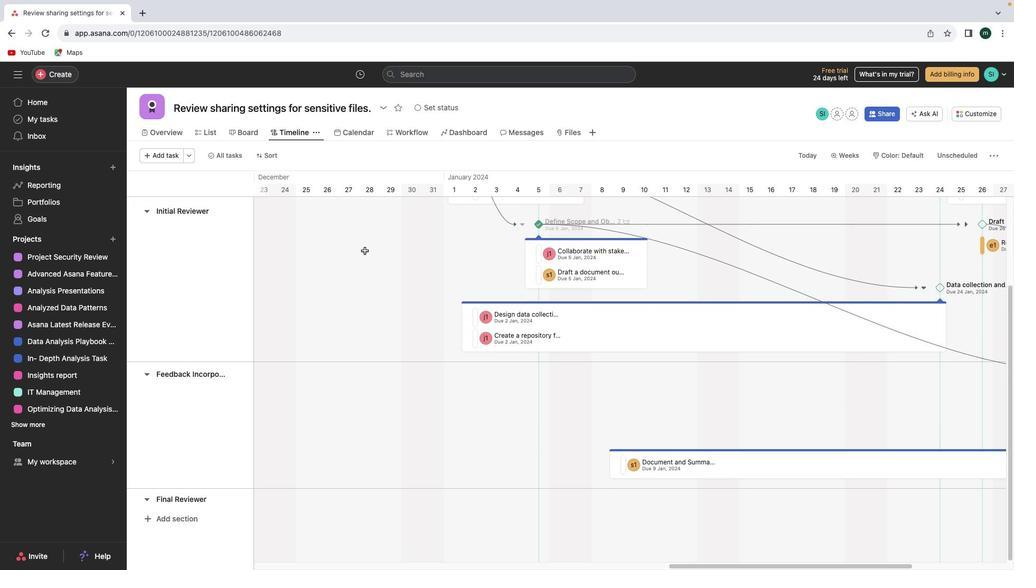 
Action: Mouse scrolled (364, 251) with delta (0, 0)
Screenshot: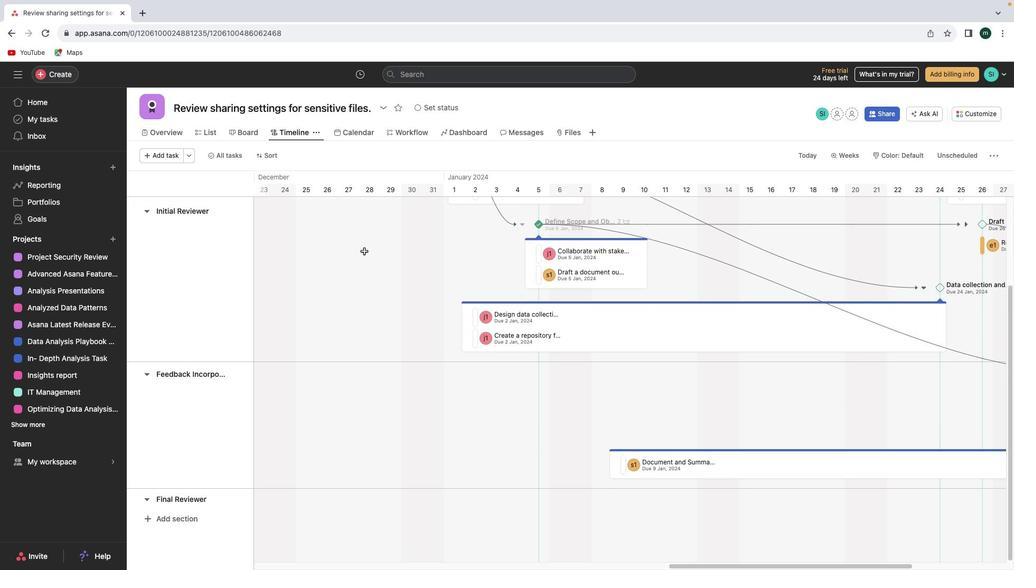 
Action: Mouse scrolled (364, 251) with delta (0, 0)
Screenshot: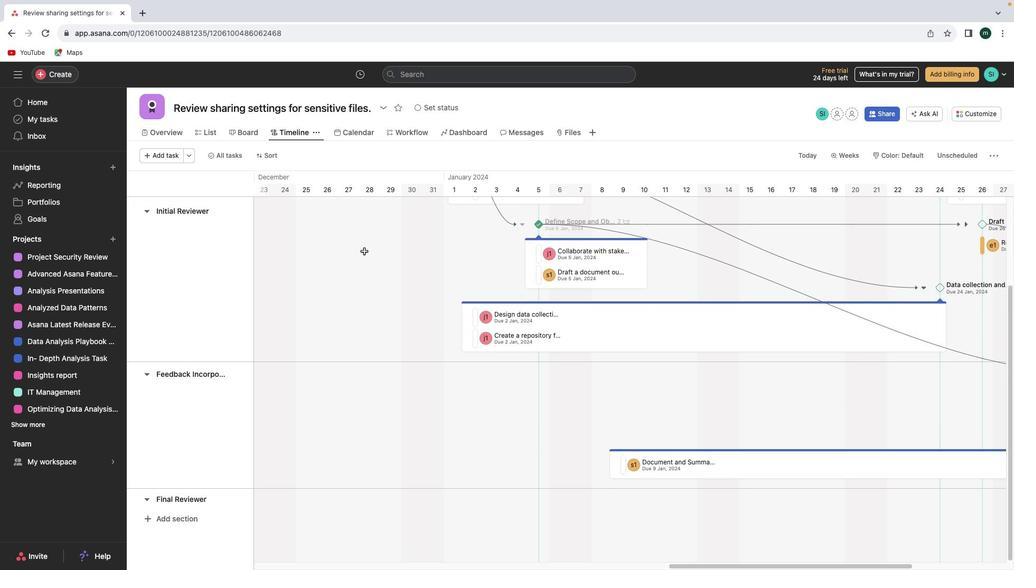 
Action: Mouse scrolled (364, 251) with delta (0, -2)
Screenshot: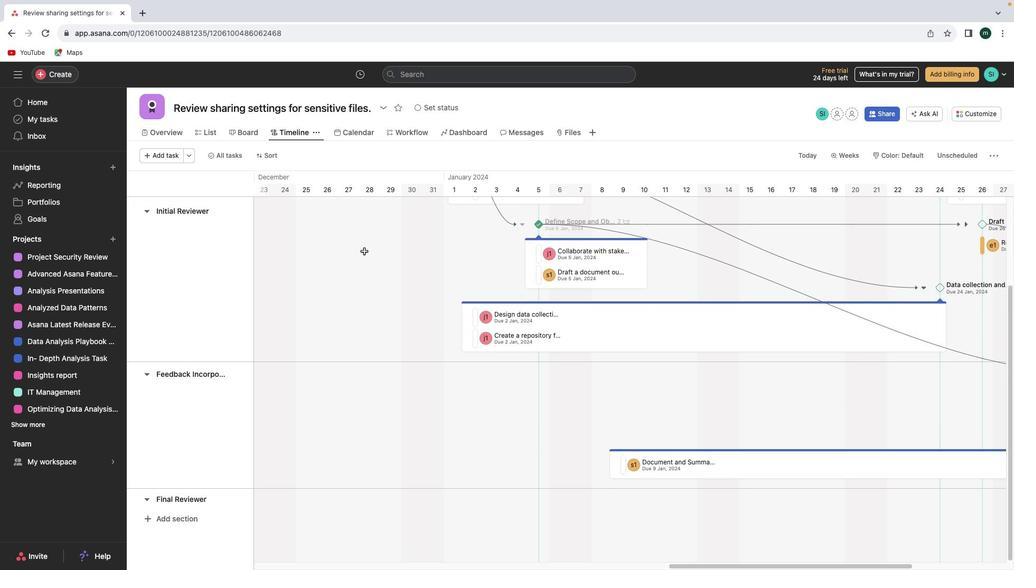 
Action: Mouse scrolled (364, 251) with delta (0, -2)
Screenshot: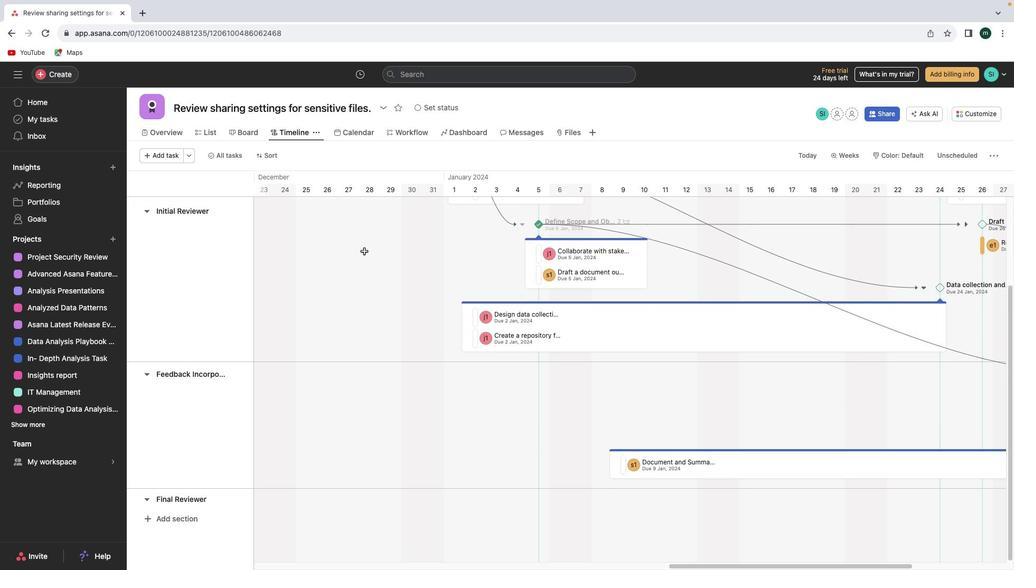 
Action: Mouse scrolled (364, 251) with delta (0, -3)
Screenshot: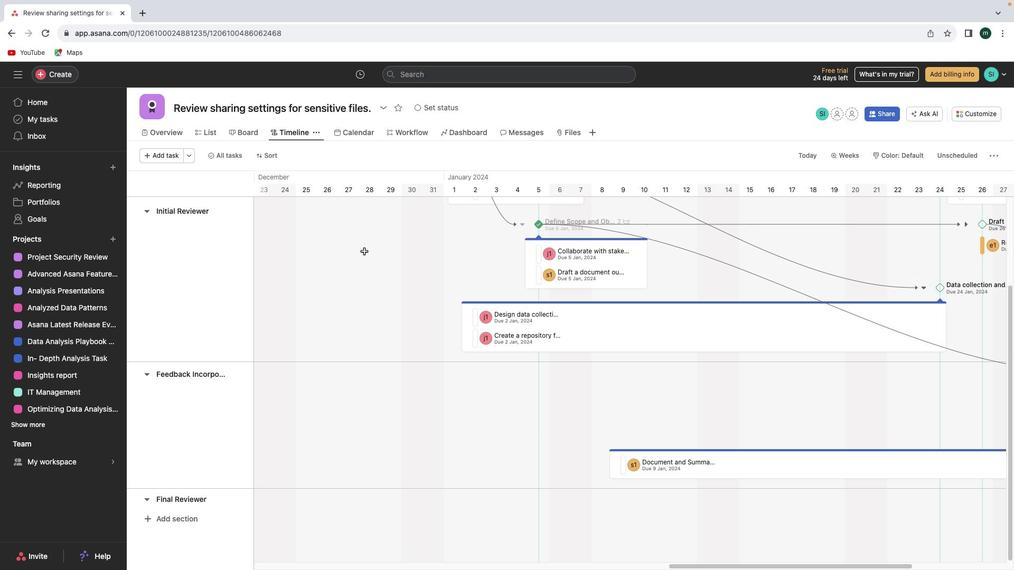
Action: Mouse moved to (364, 251)
Screenshot: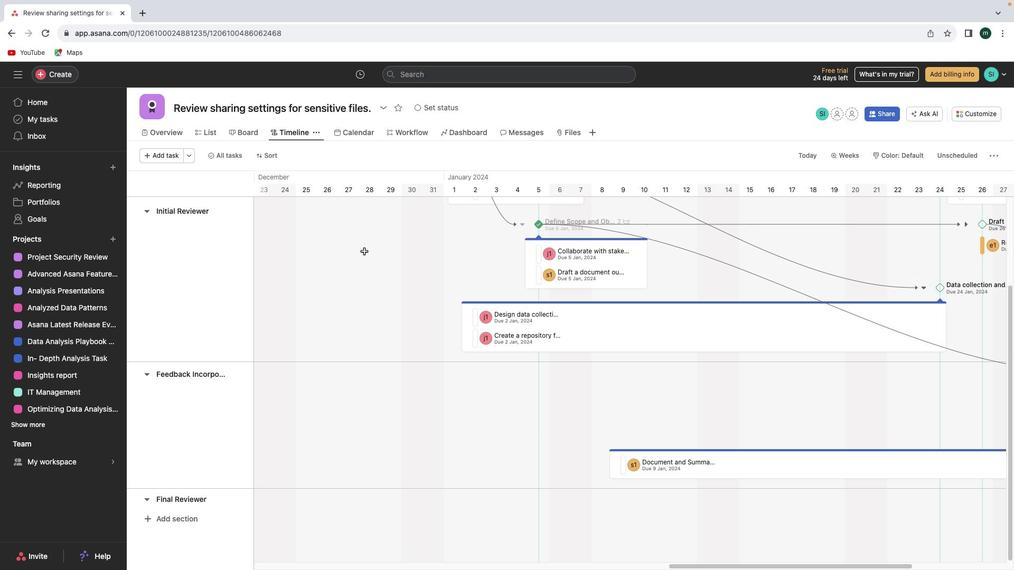 
Action: Mouse scrolled (364, 251) with delta (0, 0)
Screenshot: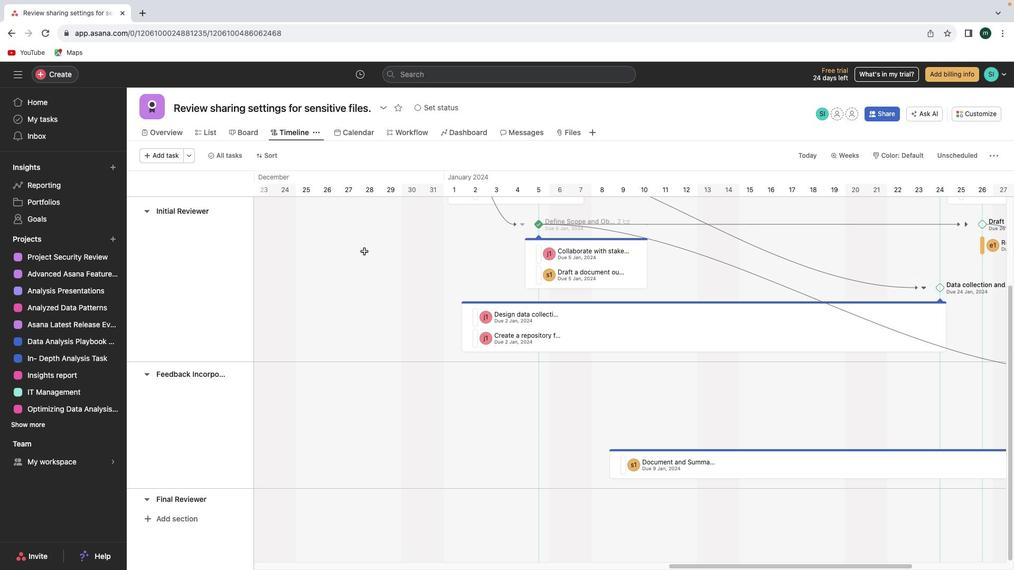 
Action: Mouse scrolled (364, 251) with delta (0, 0)
Screenshot: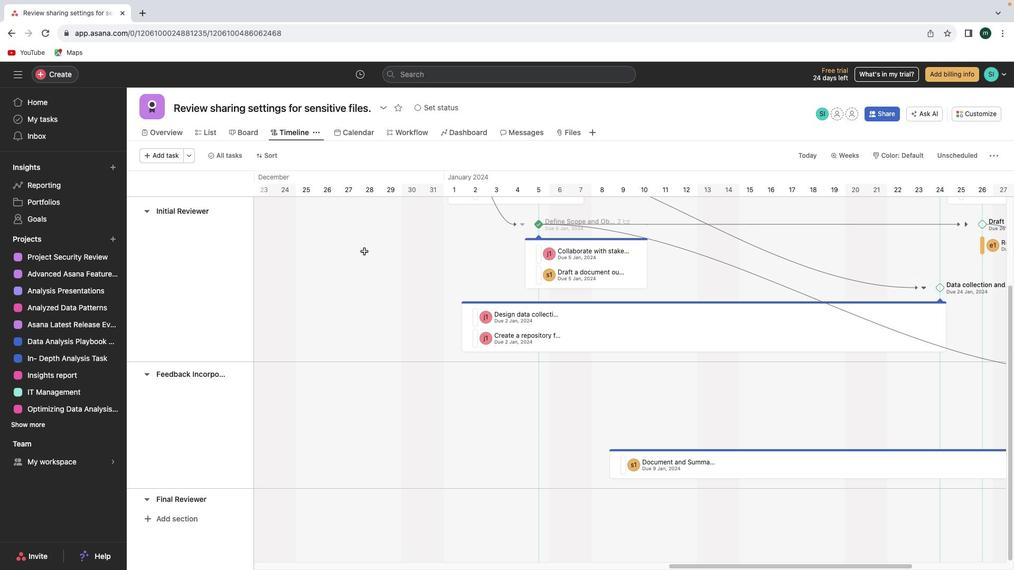 
Action: Mouse scrolled (364, 251) with delta (0, -2)
Screenshot: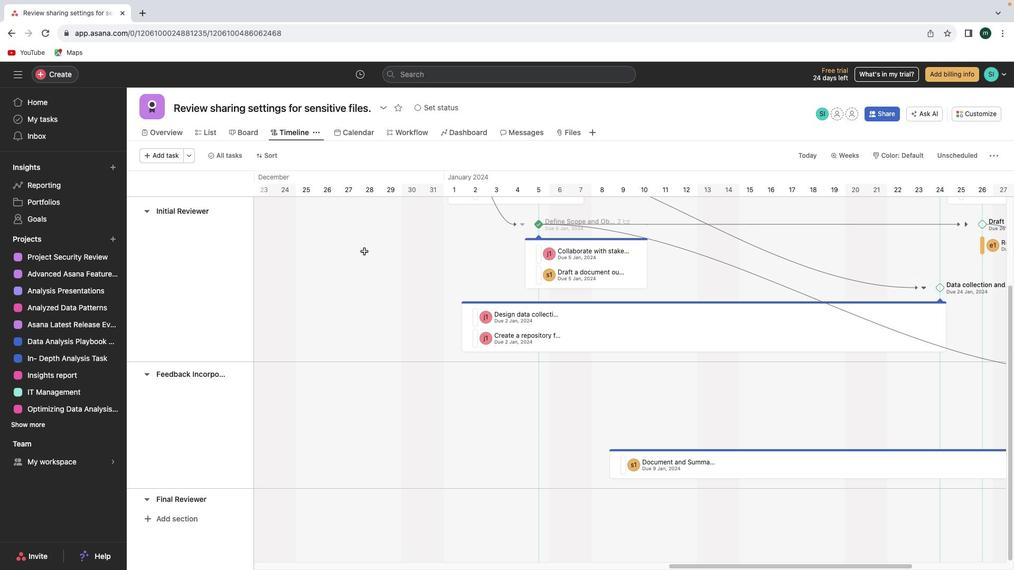 
Action: Mouse scrolled (364, 251) with delta (0, -2)
Screenshot: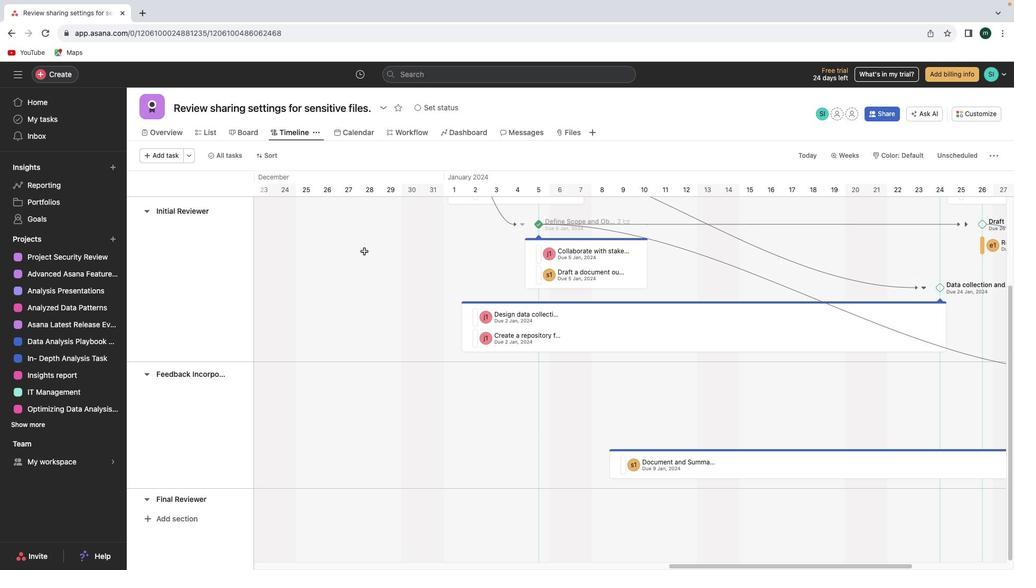 
Action: Mouse scrolled (364, 251) with delta (0, -3)
Screenshot: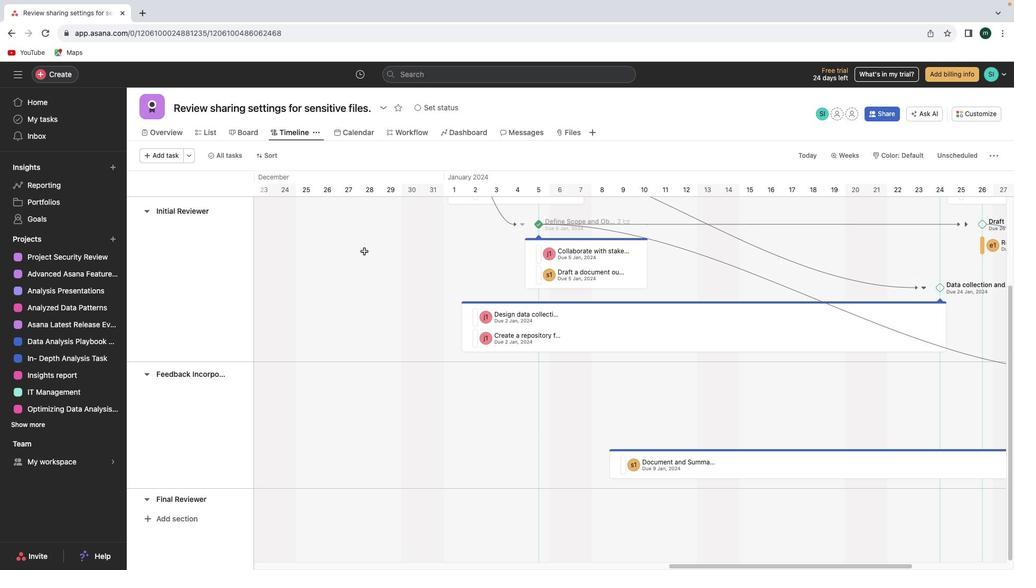 
Action: Mouse scrolled (364, 251) with delta (0, 0)
Screenshot: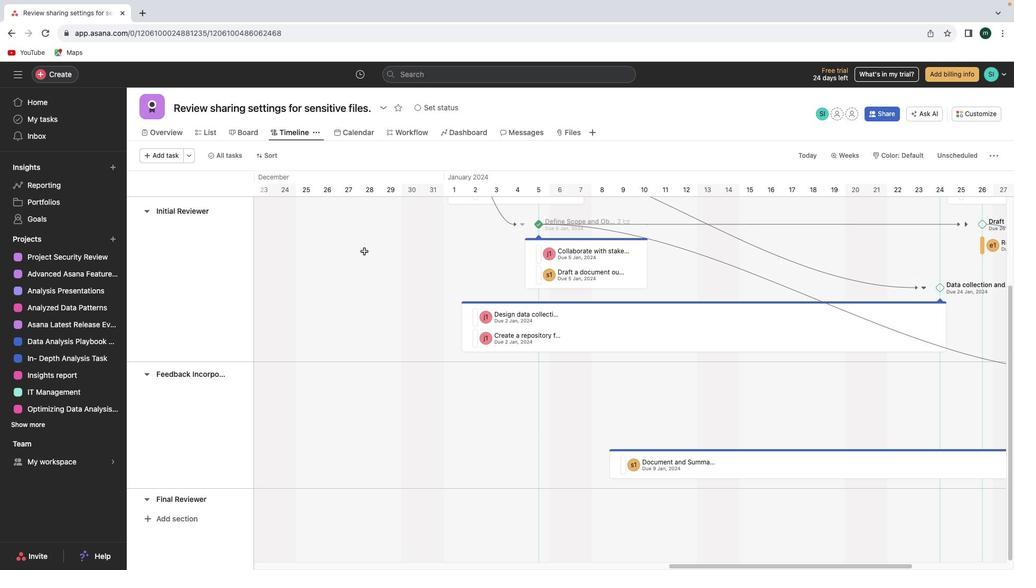 
Action: Mouse scrolled (364, 251) with delta (0, 0)
Screenshot: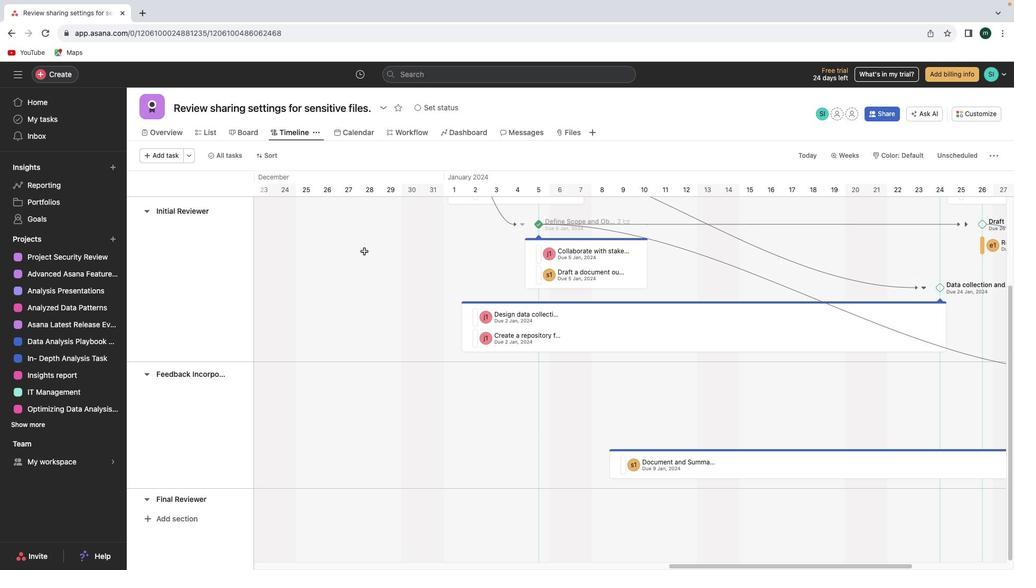 
Action: Mouse scrolled (364, 251) with delta (0, -2)
Screenshot: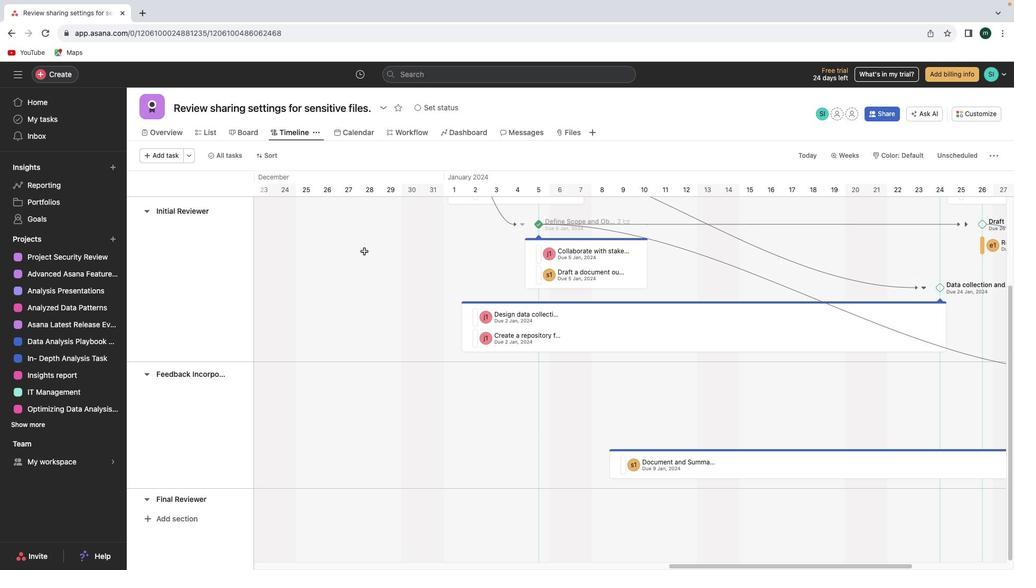 
Action: Mouse scrolled (364, 251) with delta (0, -2)
Screenshot: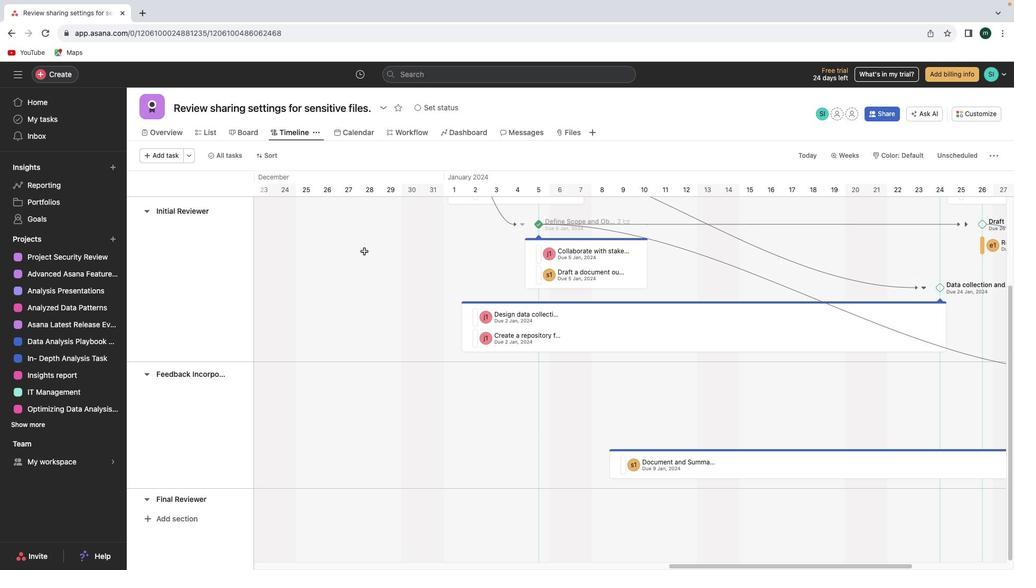 
Action: Mouse scrolled (364, 251) with delta (0, -3)
Screenshot: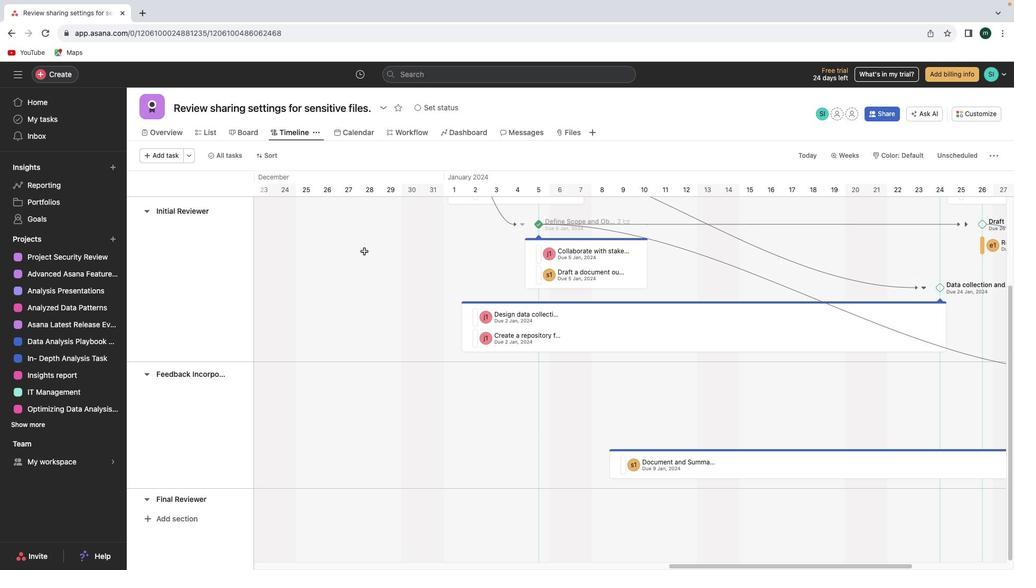 
Action: Mouse scrolled (364, 251) with delta (0, -3)
Screenshot: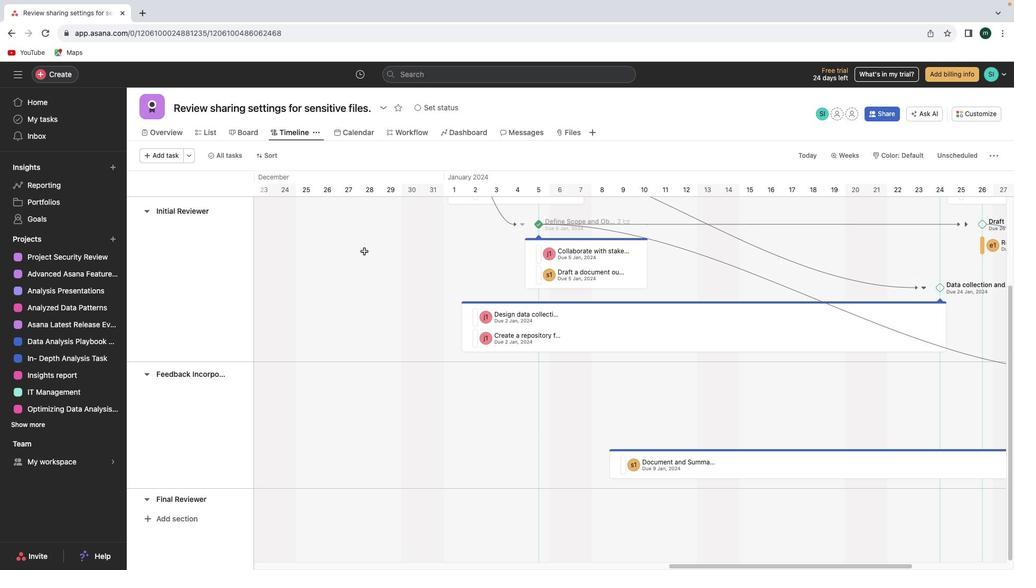 
Action: Mouse moved to (364, 251)
Screenshot: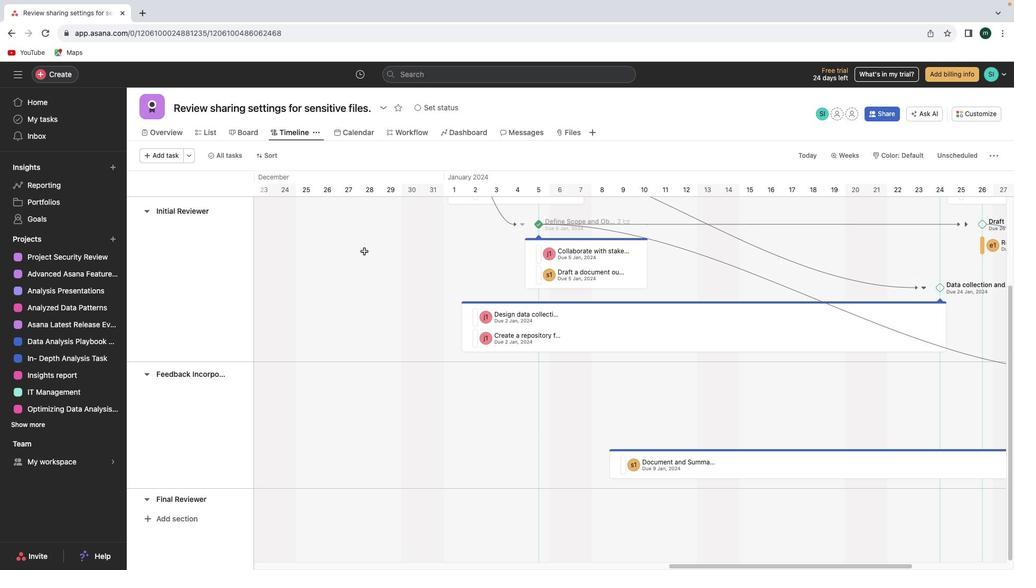 
Action: Mouse scrolled (364, 251) with delta (0, 0)
Screenshot: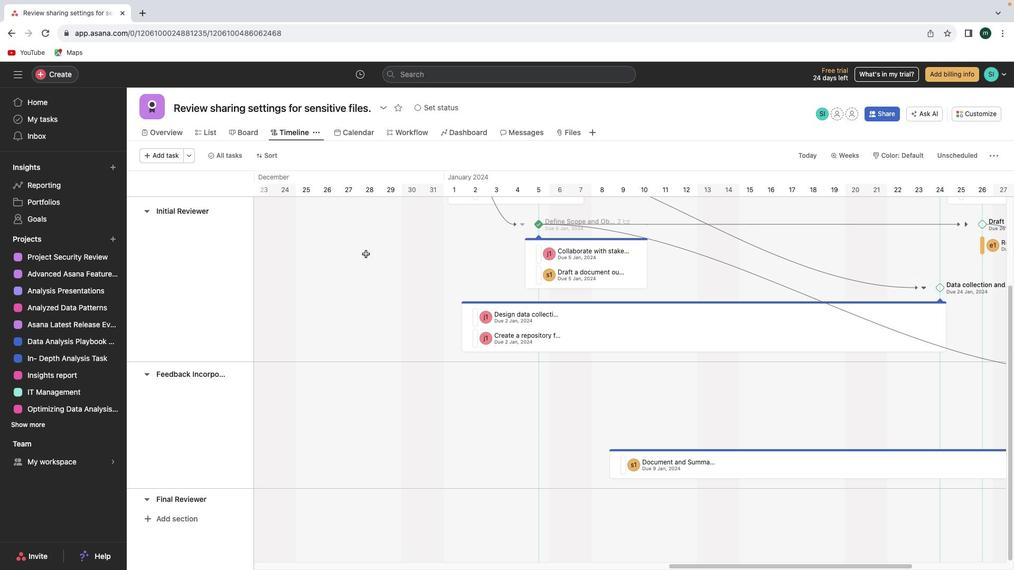 
Action: Mouse scrolled (364, 251) with delta (0, 0)
Screenshot: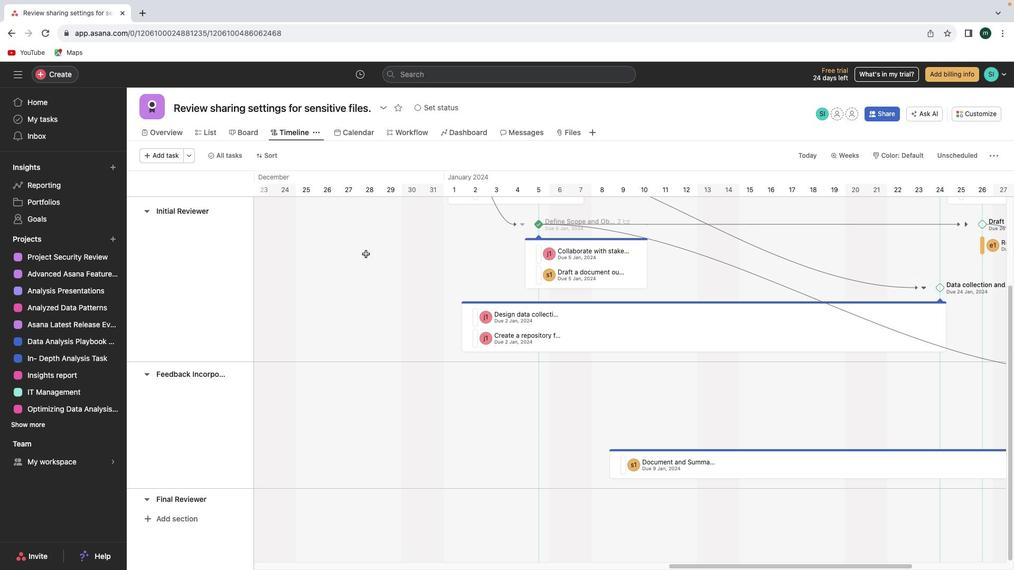 
Action: Mouse scrolled (364, 251) with delta (0, -1)
Screenshot: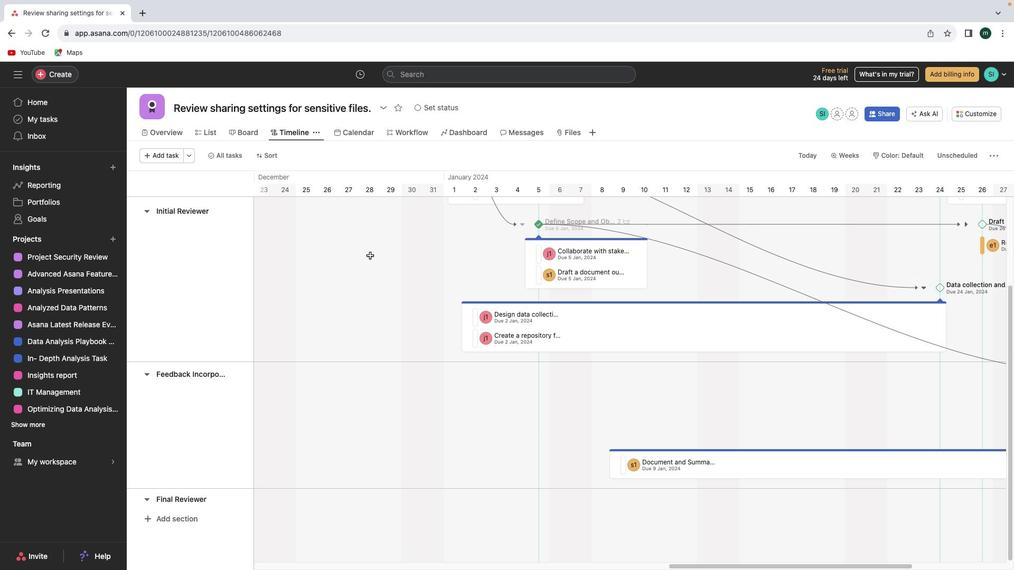 
Action: Mouse scrolled (364, 251) with delta (0, -2)
Screenshot: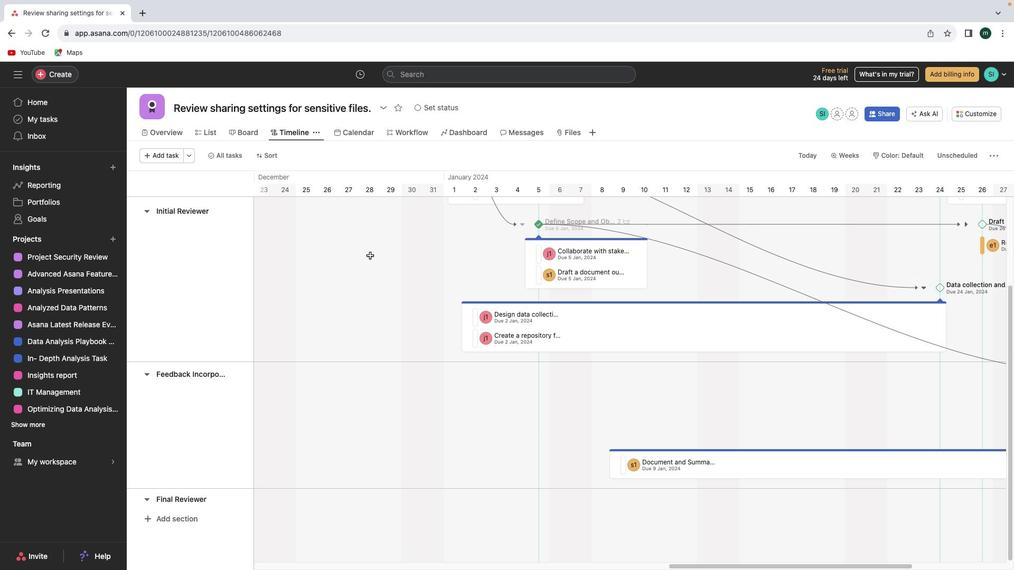 
Action: Mouse scrolled (364, 251) with delta (0, -3)
Screenshot: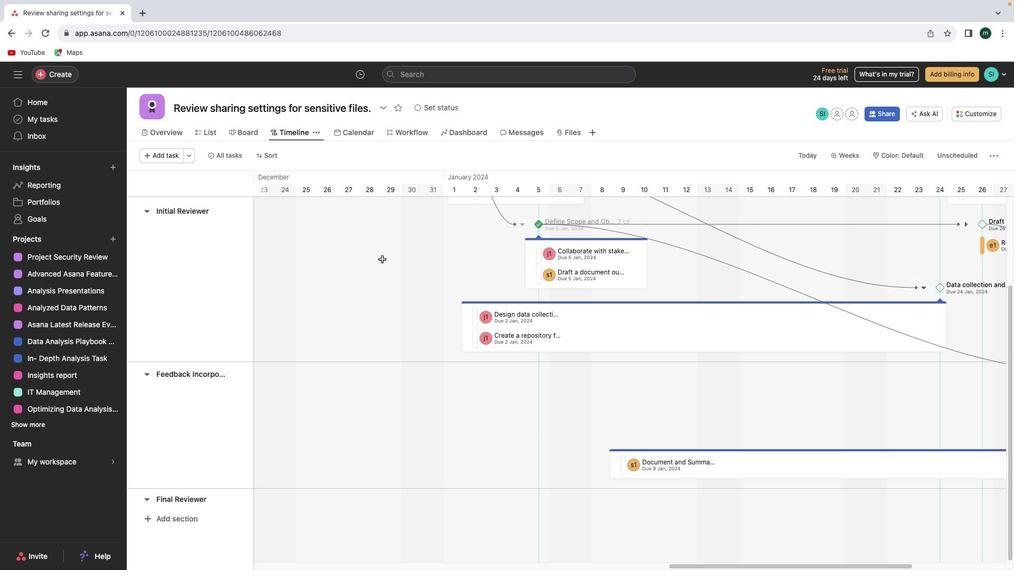 
Action: Mouse moved to (422, 269)
Screenshot: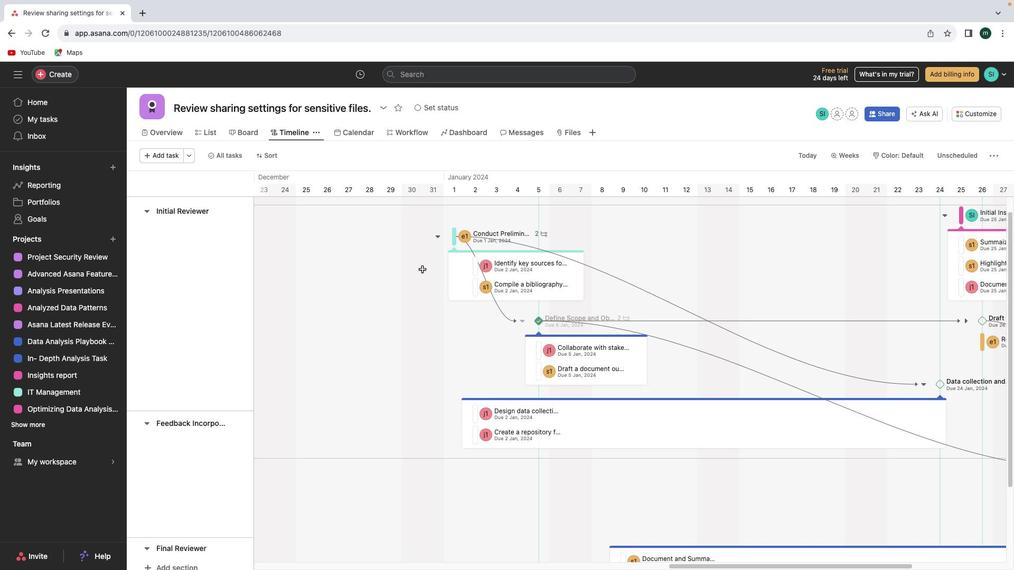 
Action: Mouse scrolled (422, 269) with delta (0, 0)
Screenshot: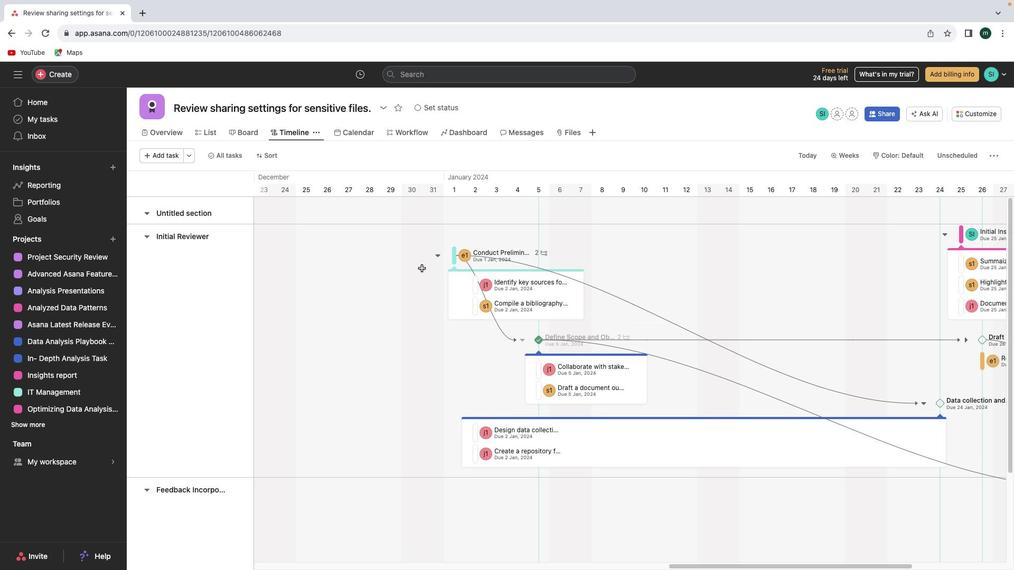 
Action: Mouse scrolled (422, 269) with delta (0, 0)
Screenshot: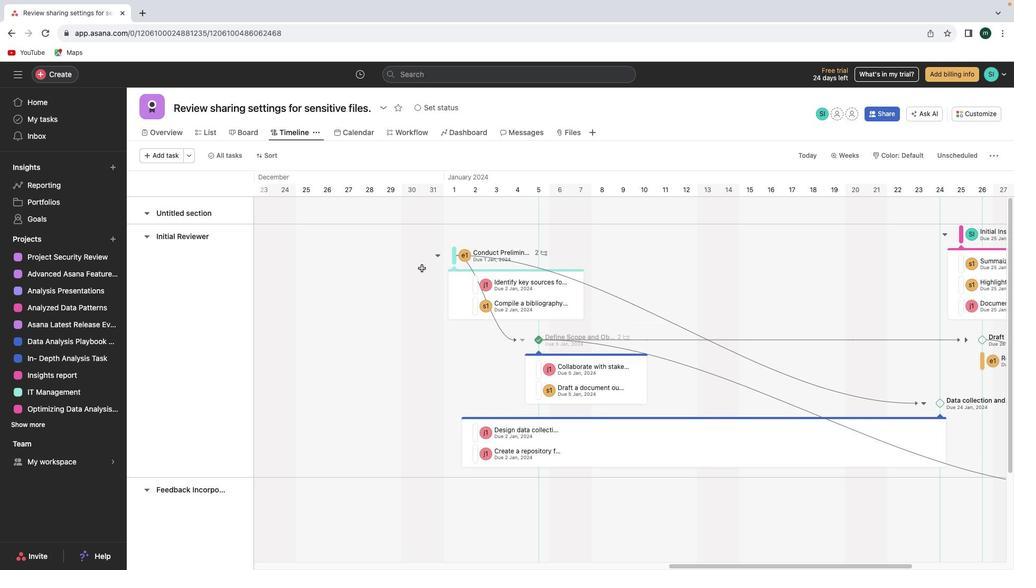 
Action: Mouse scrolled (422, 269) with delta (0, 1)
Screenshot: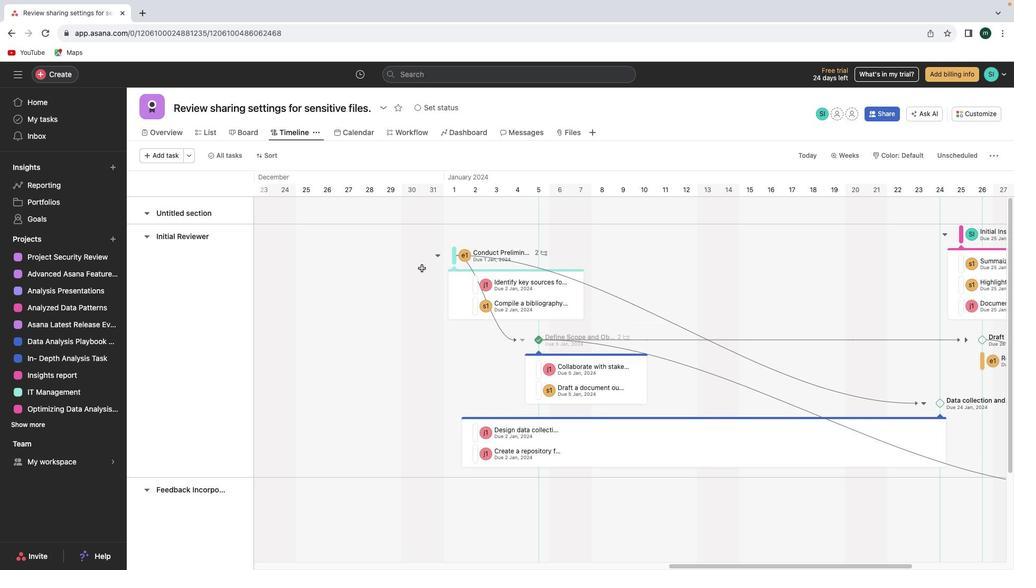 
Action: Mouse scrolled (422, 269) with delta (0, 2)
Screenshot: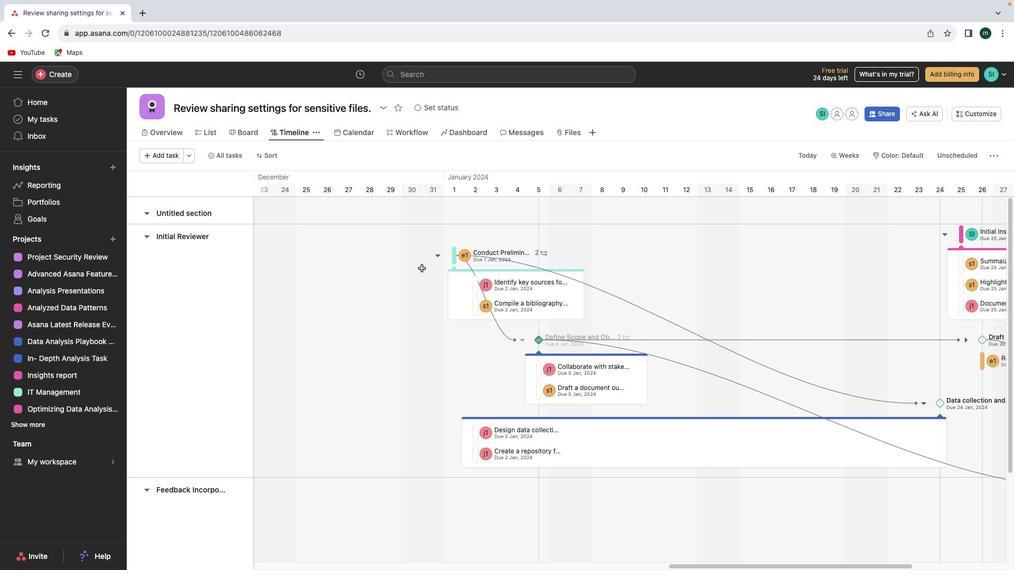 
Action: Mouse scrolled (422, 269) with delta (0, 2)
Screenshot: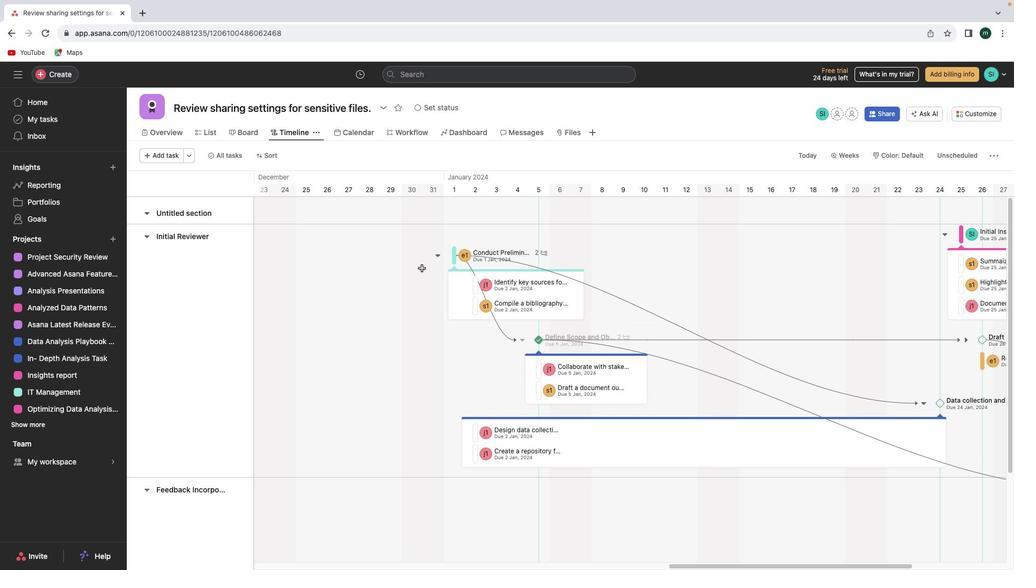 
Action: Mouse moved to (422, 268)
Screenshot: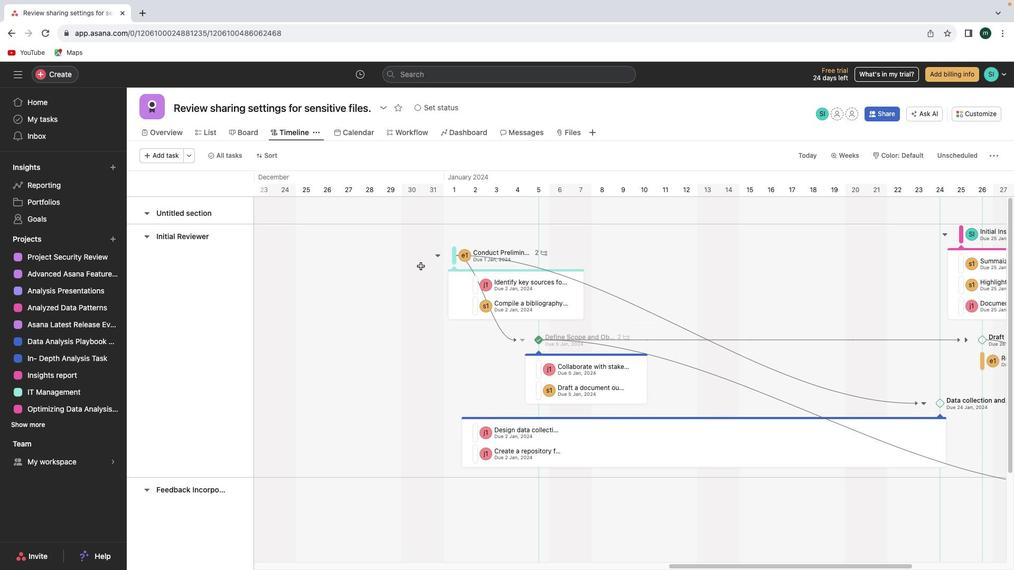 
Action: Mouse scrolled (422, 268) with delta (0, 0)
Screenshot: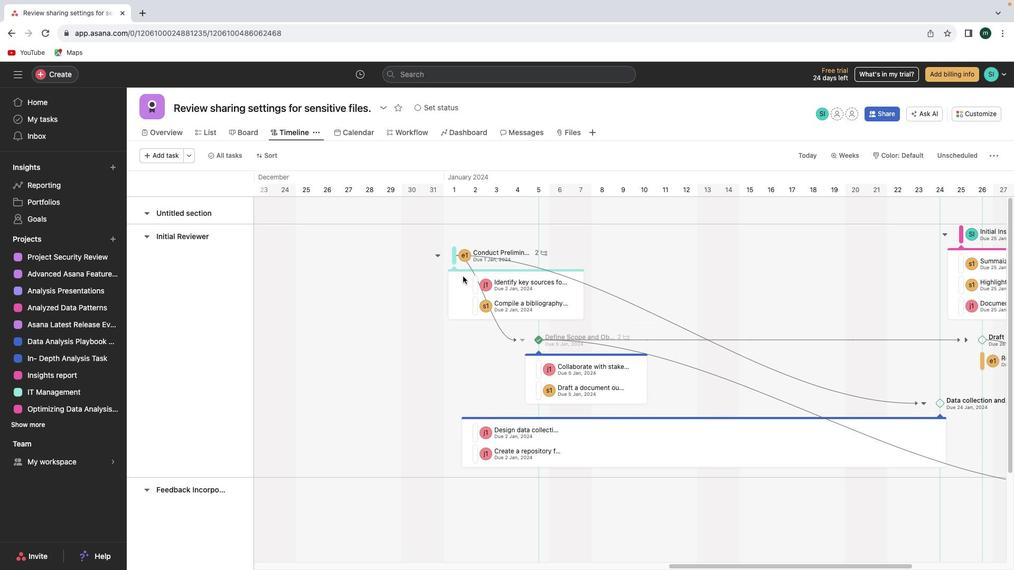 
Action: Mouse scrolled (422, 268) with delta (0, 0)
Screenshot: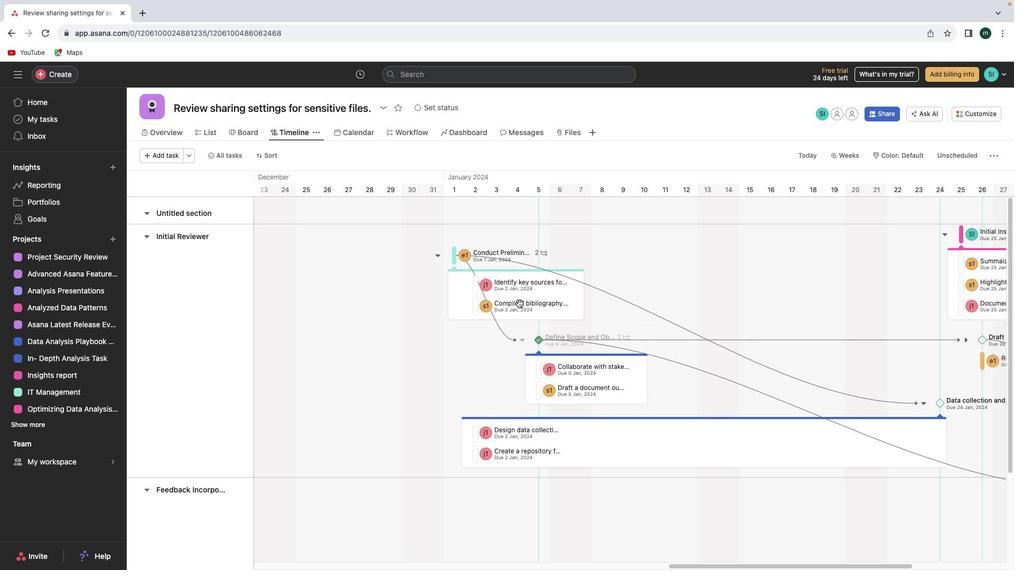 
Action: Mouse scrolled (422, 268) with delta (0, 1)
Screenshot: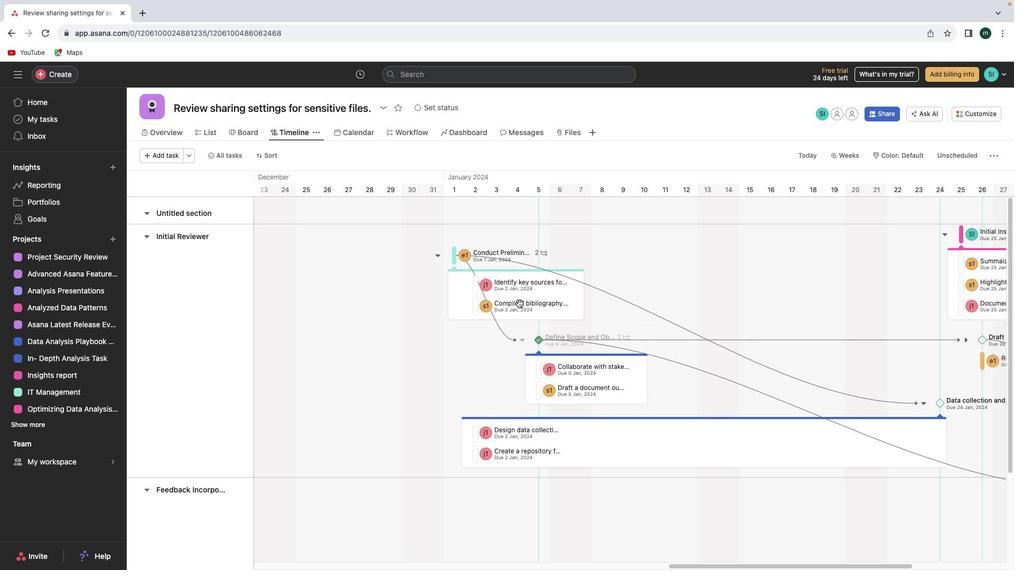 
Action: Mouse scrolled (422, 268) with delta (0, 2)
Screenshot: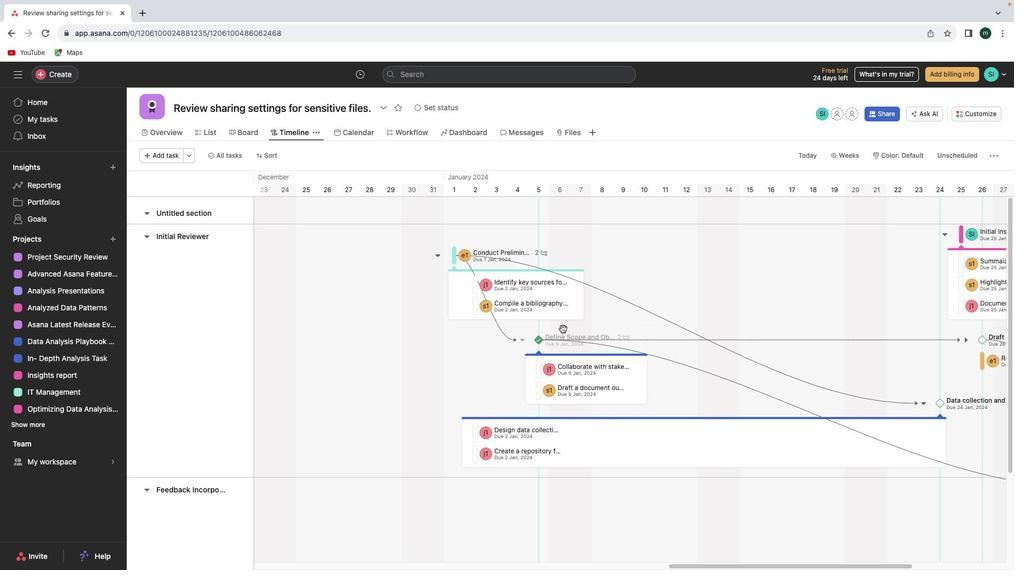 
Action: Mouse scrolled (422, 268) with delta (0, 3)
Screenshot: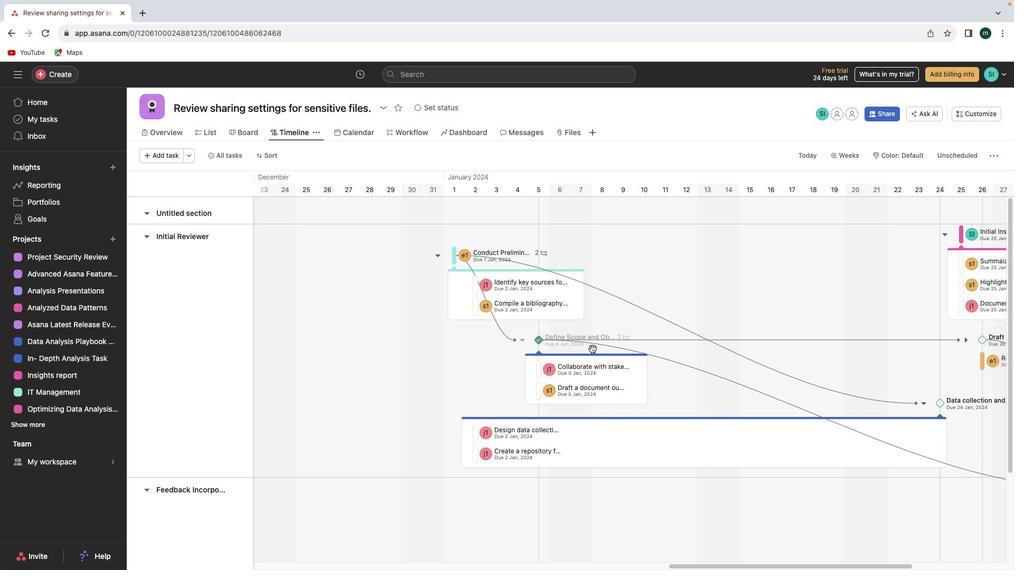
Action: Mouse moved to (720, 566)
Screenshot: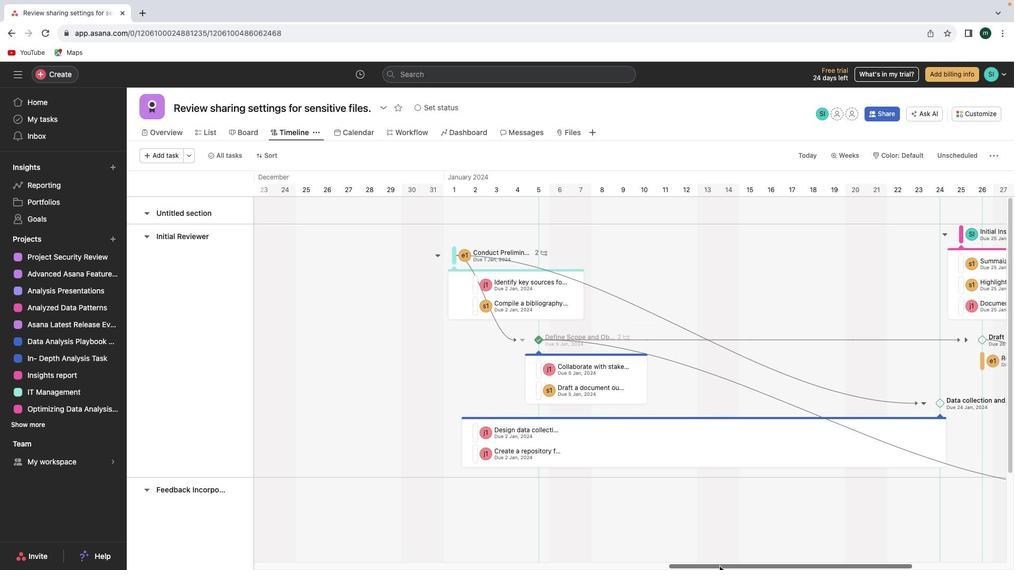 
Action: Mouse pressed left at (720, 566)
Screenshot: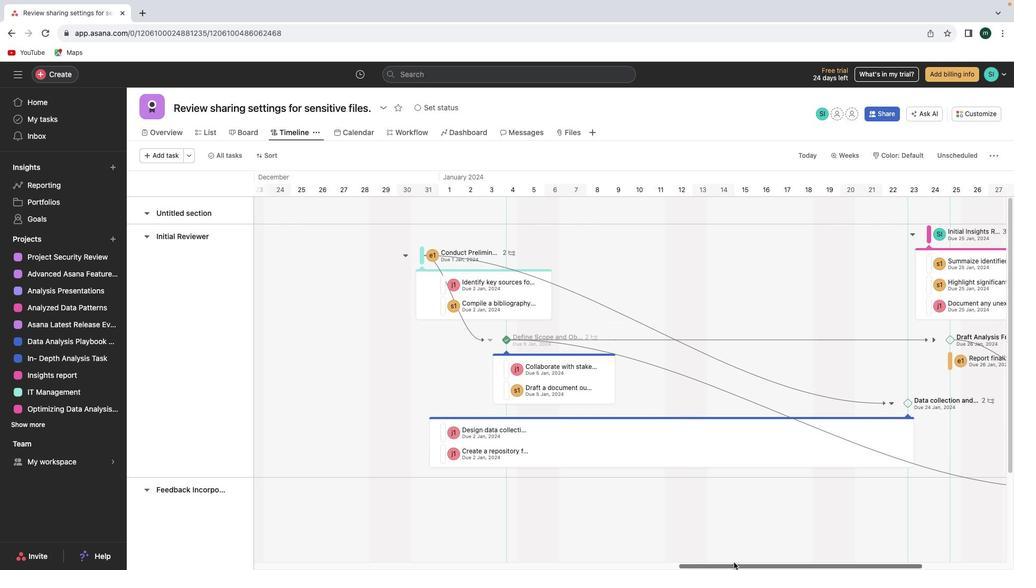 
Action: Mouse moved to (596, 236)
Screenshot: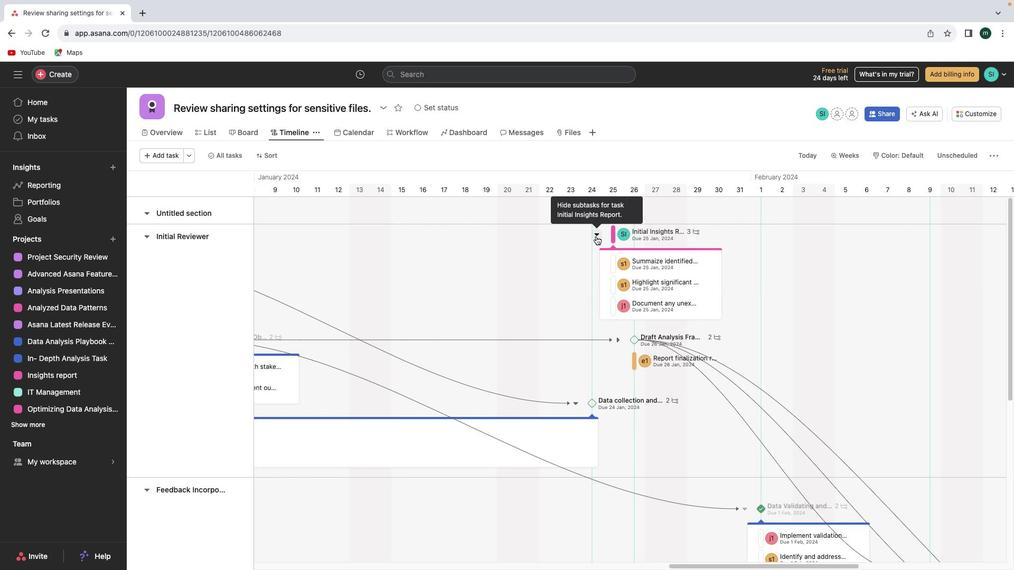 
Action: Mouse pressed left at (596, 236)
Screenshot: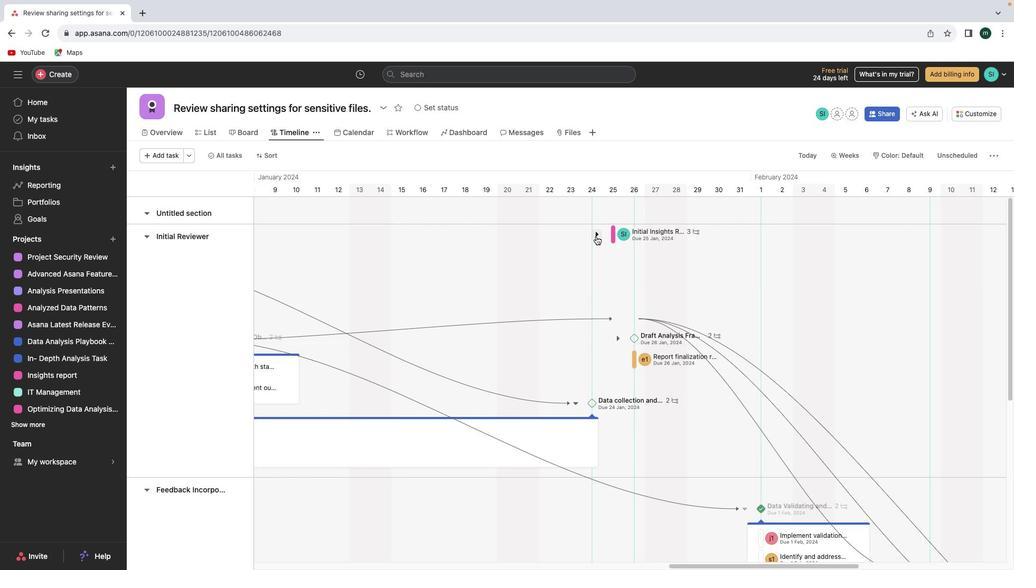 
Action: Mouse pressed left at (596, 236)
Screenshot: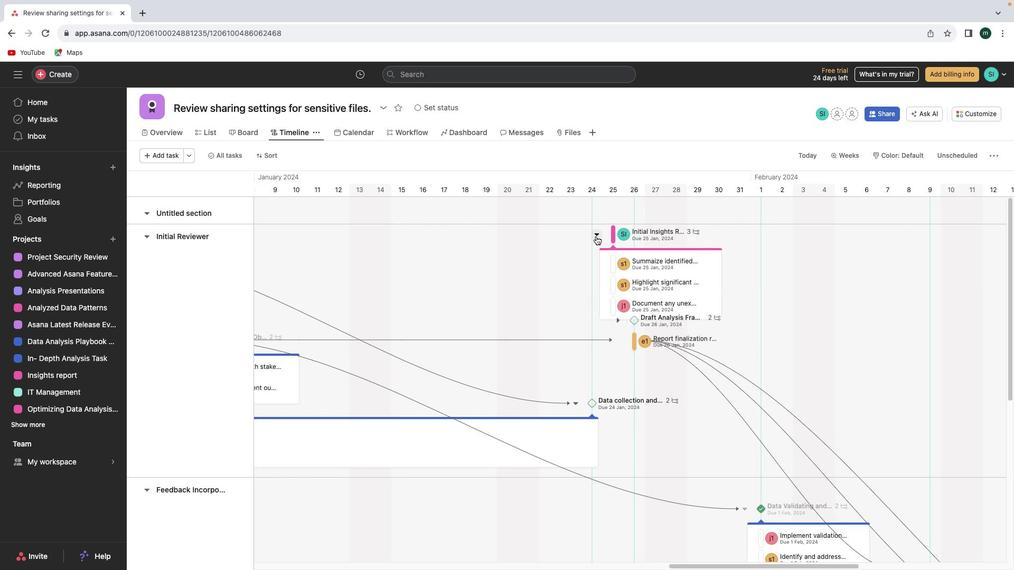 
Action: Mouse moved to (612, 374)
Screenshot: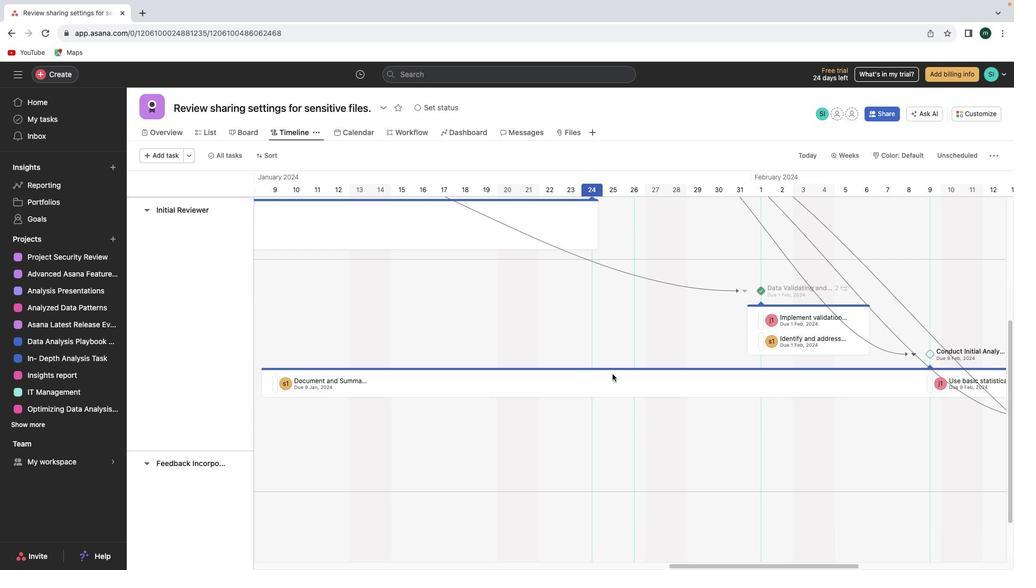 
Action: Mouse scrolled (612, 374) with delta (0, 0)
Screenshot: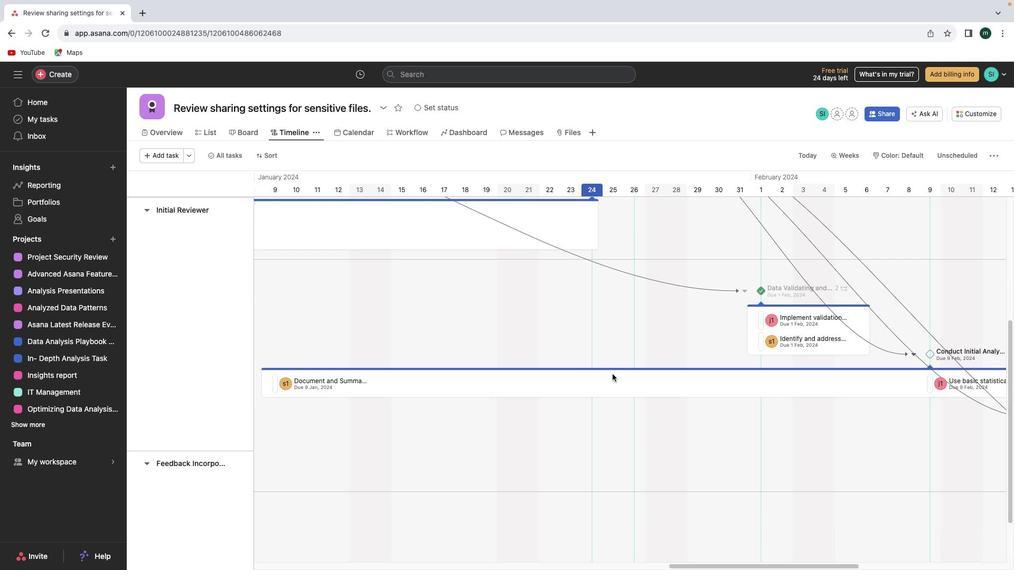 
Action: Mouse scrolled (612, 374) with delta (0, 0)
Screenshot: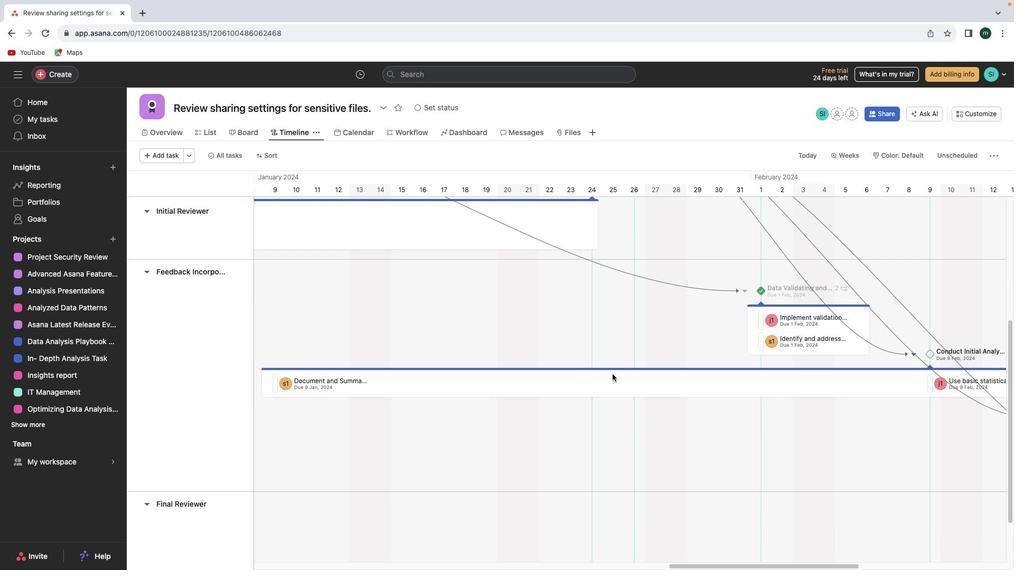 
Action: Mouse scrolled (612, 374) with delta (0, -1)
Screenshot: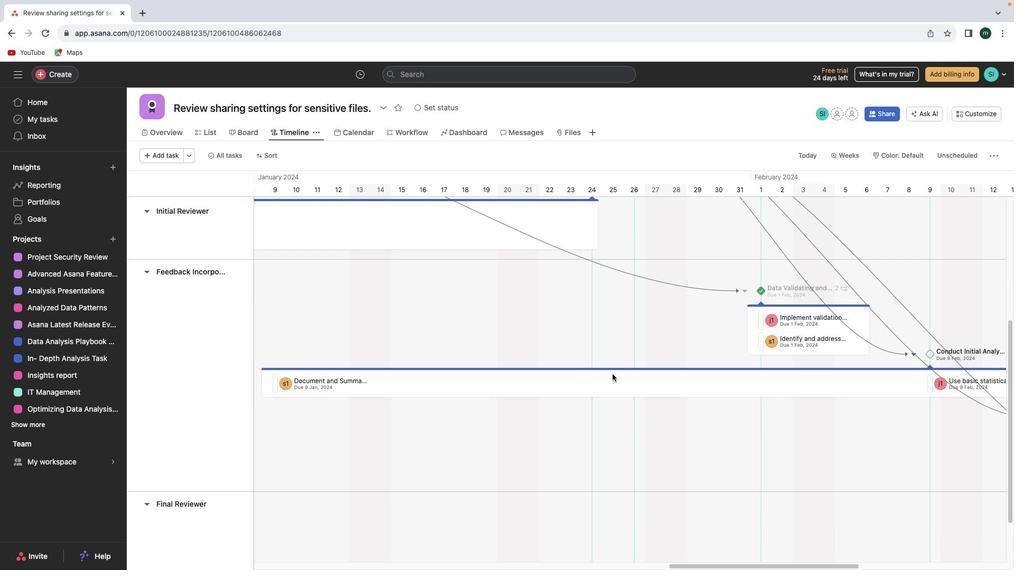 
Action: Mouse scrolled (612, 374) with delta (0, -2)
Screenshot: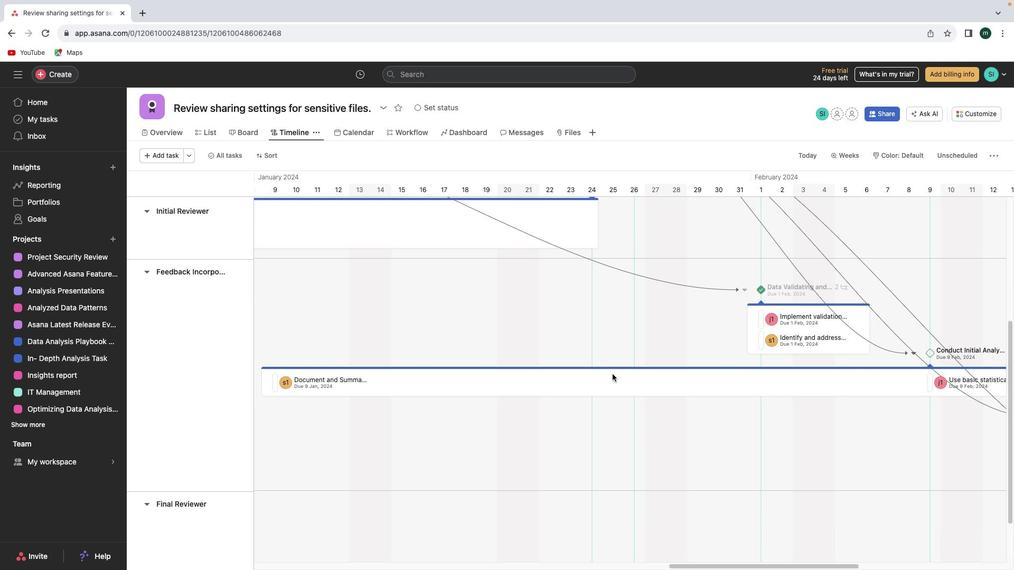 
Action: Mouse scrolled (612, 374) with delta (0, 0)
Screenshot: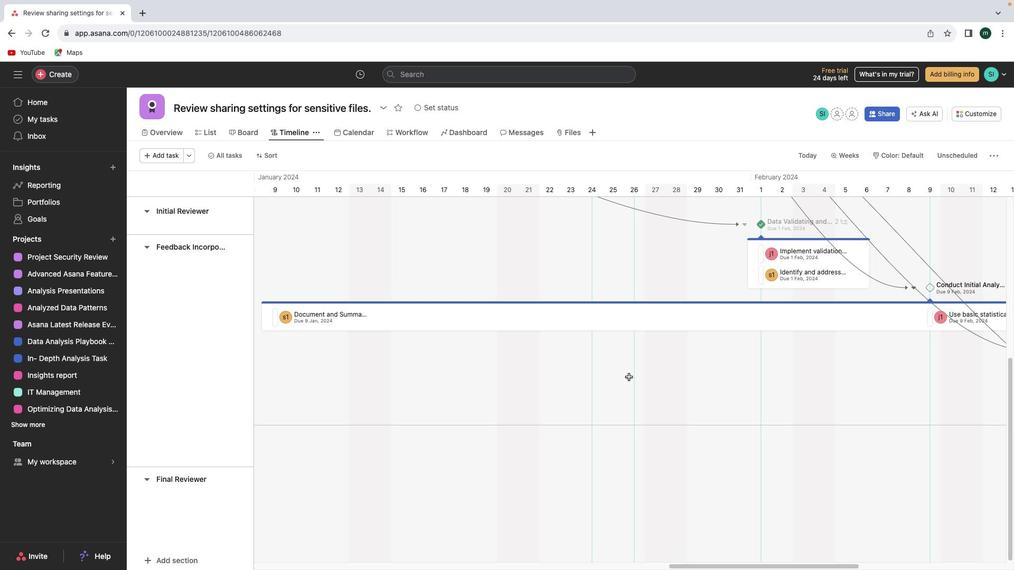 
Action: Mouse scrolled (612, 374) with delta (0, 0)
Screenshot: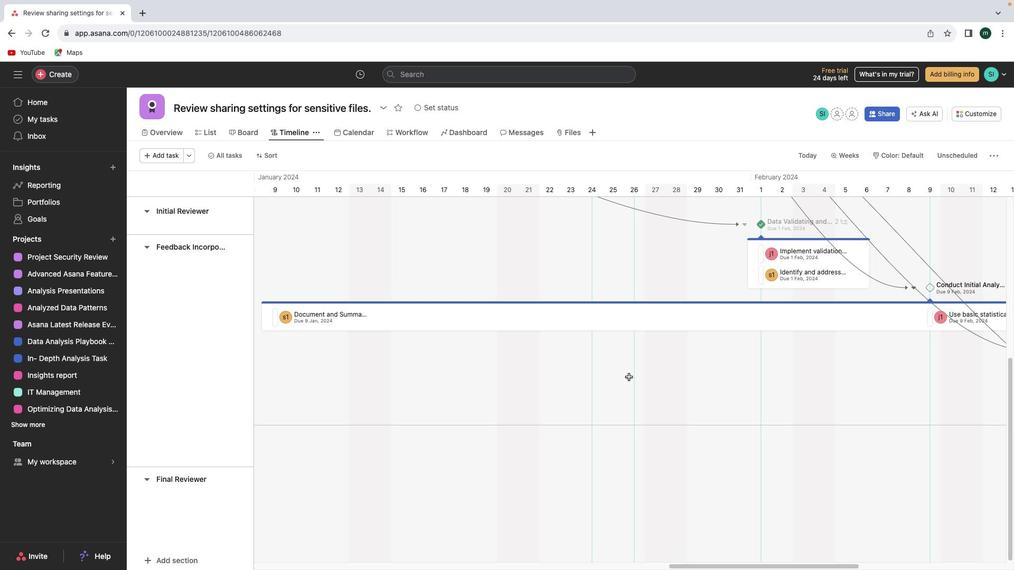 
Action: Mouse scrolled (612, 374) with delta (0, -1)
Screenshot: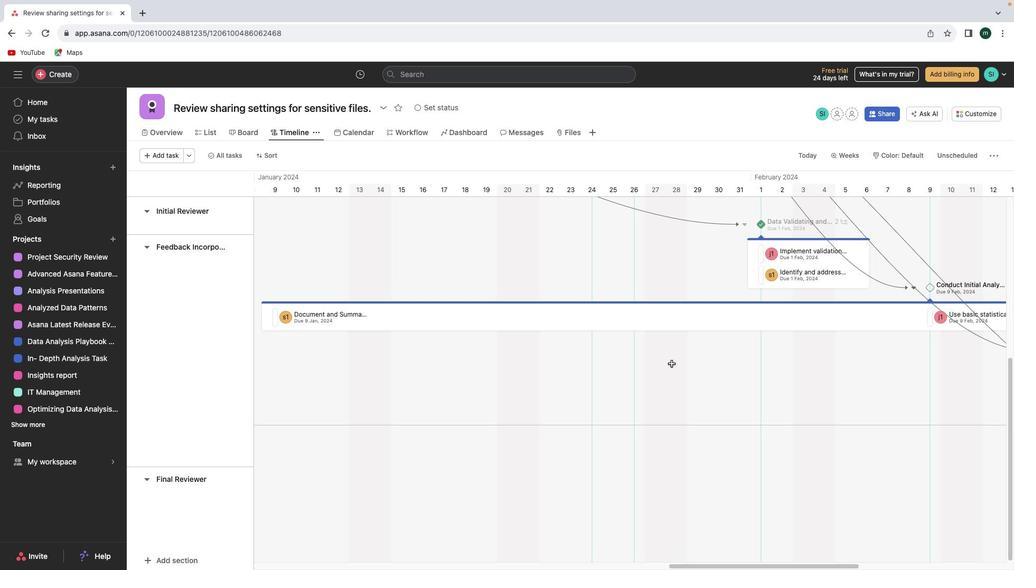 
Action: Mouse moved to (764, 567)
Screenshot: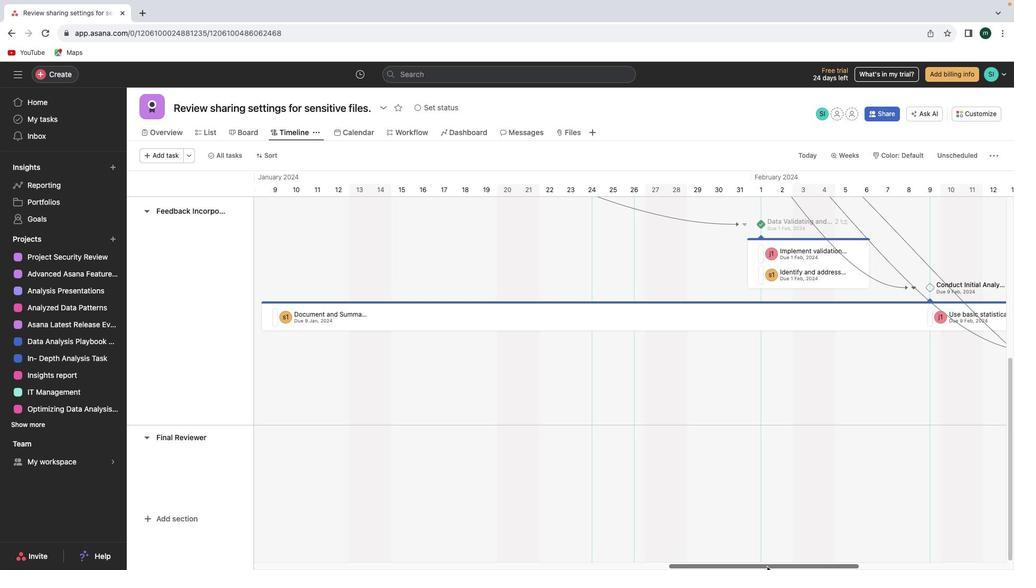 
Action: Mouse pressed left at (764, 567)
Screenshot: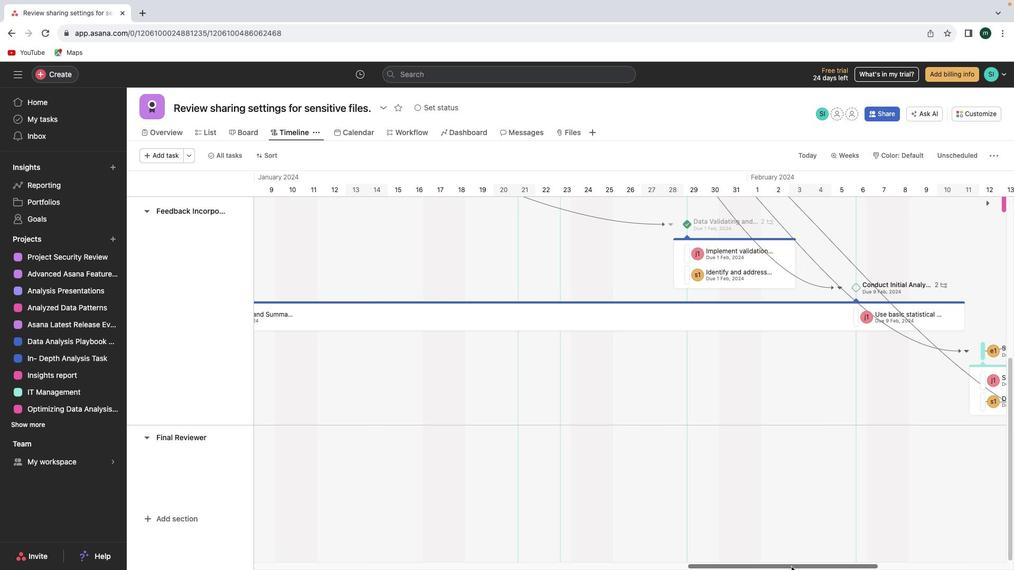 
Action: Mouse moved to (817, 438)
Screenshot: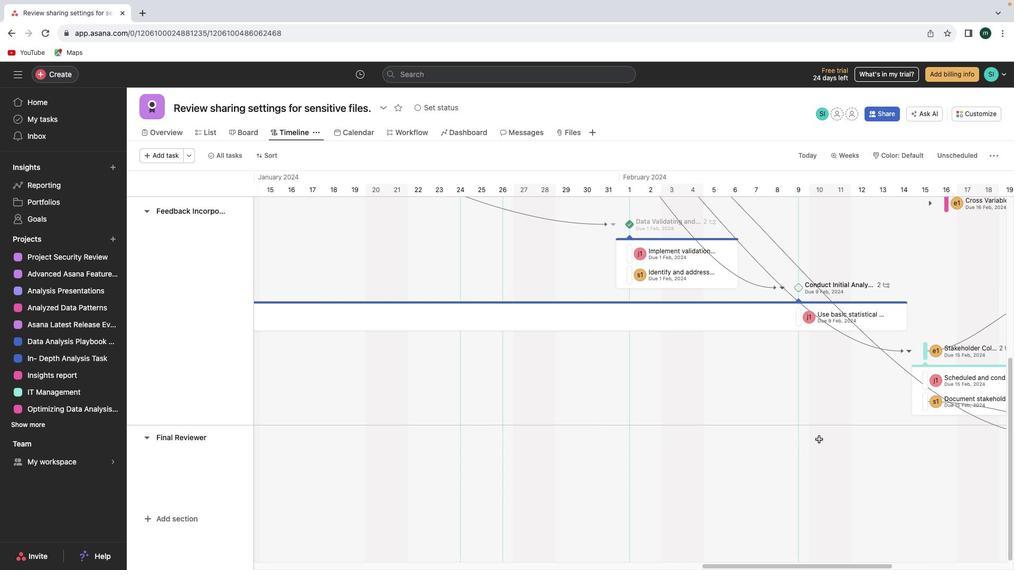 
